 Task: Search one way flight ticket for 1 adult, 1 child, 1 infant in seat in premium economy from Anchorage: Ted Stevens Anchorage International Airport to Greensboro: Piedmont Triad International Airport on 5-1-2023. Choice of flights is Singapure airlines. Number of bags: 6 checked bags. Price is upto 76000. Outbound departure time preference is 23:00. Return departure time preference is 19:00.
Action: Mouse moved to (183, 173)
Screenshot: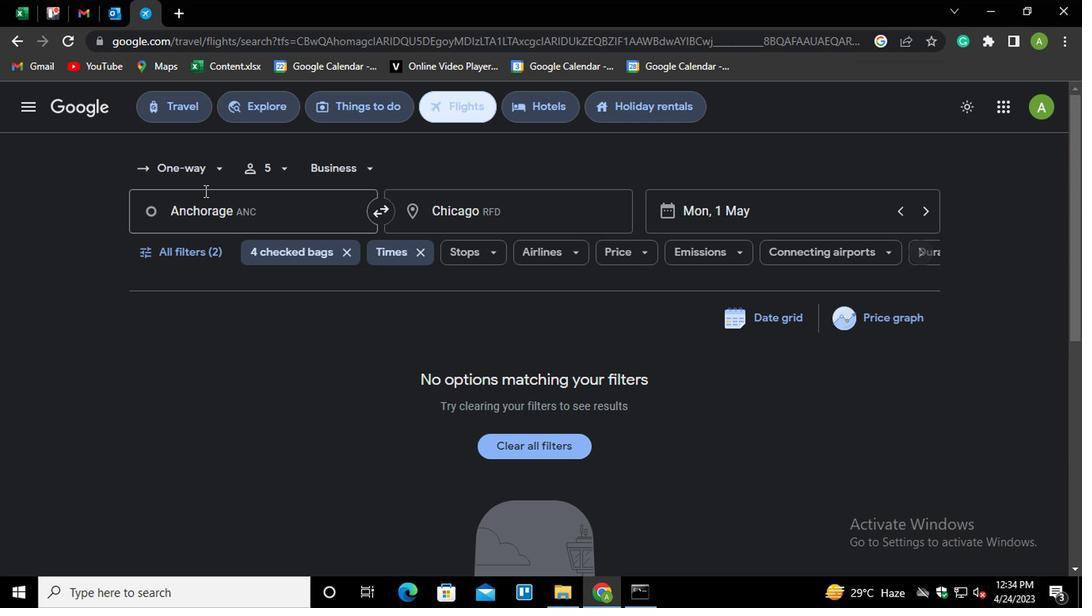 
Action: Mouse pressed left at (183, 173)
Screenshot: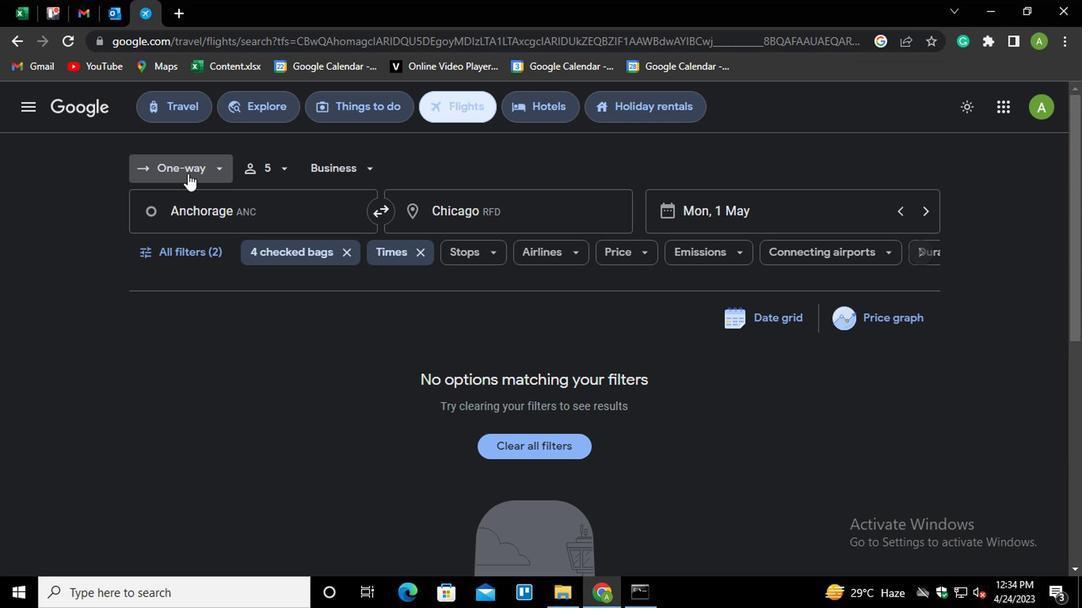 
Action: Mouse moved to (185, 242)
Screenshot: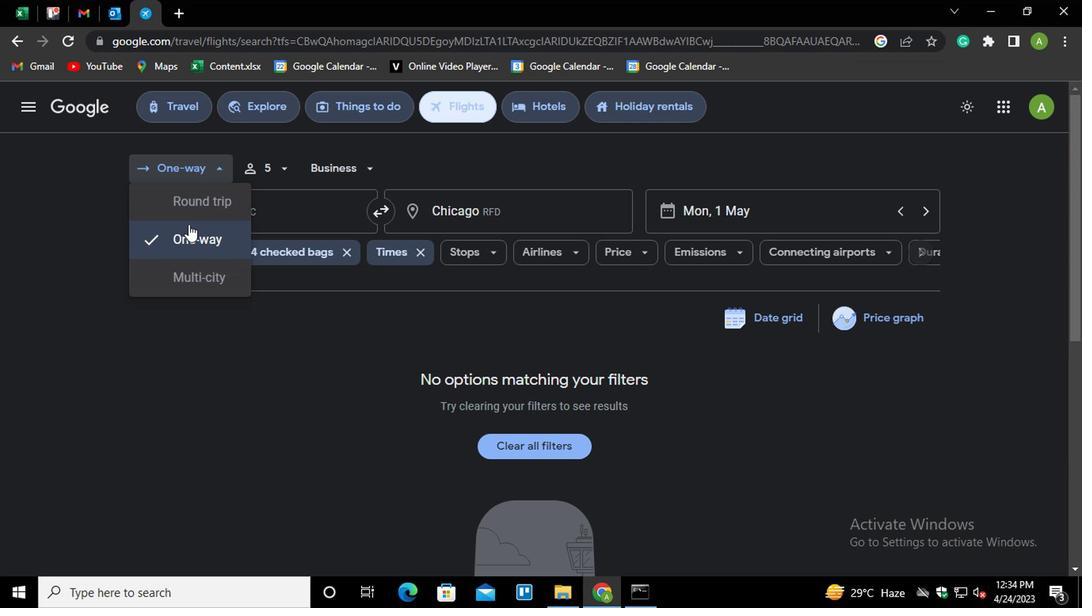 
Action: Mouse pressed left at (185, 242)
Screenshot: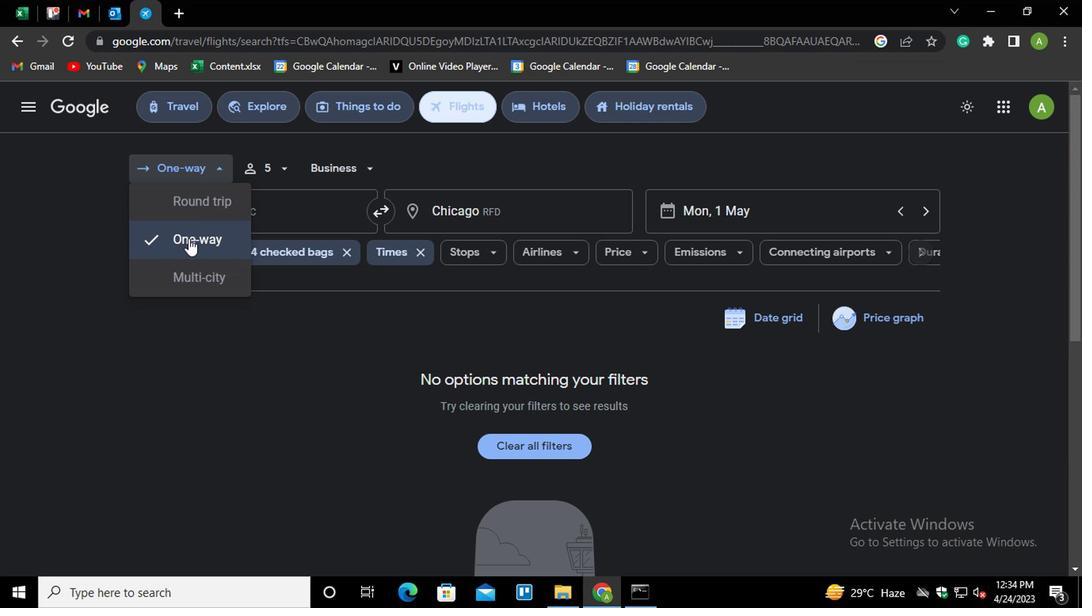 
Action: Mouse moved to (254, 175)
Screenshot: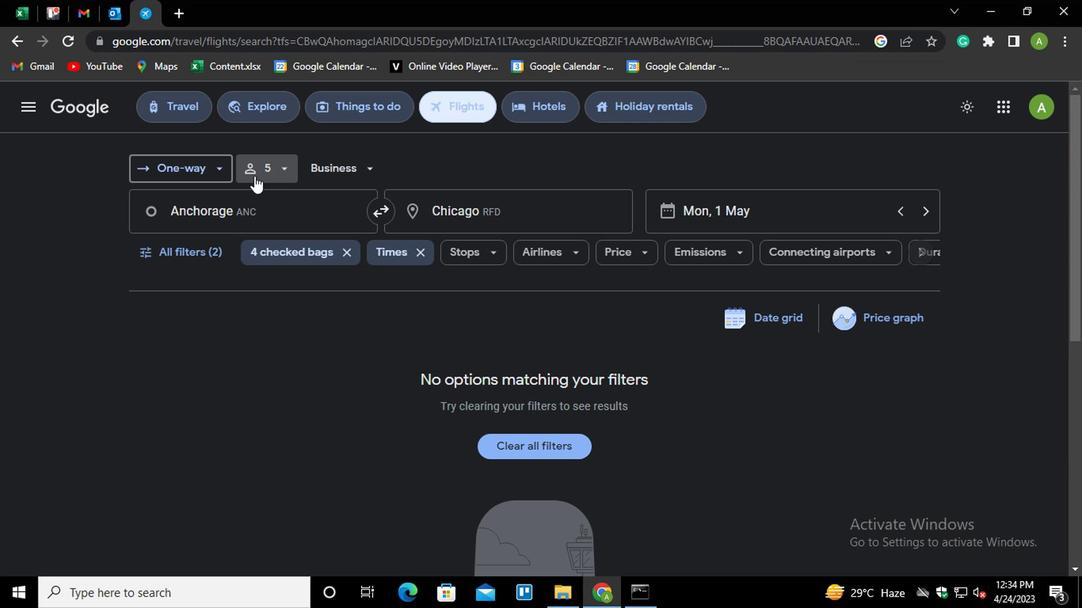 
Action: Mouse pressed left at (254, 175)
Screenshot: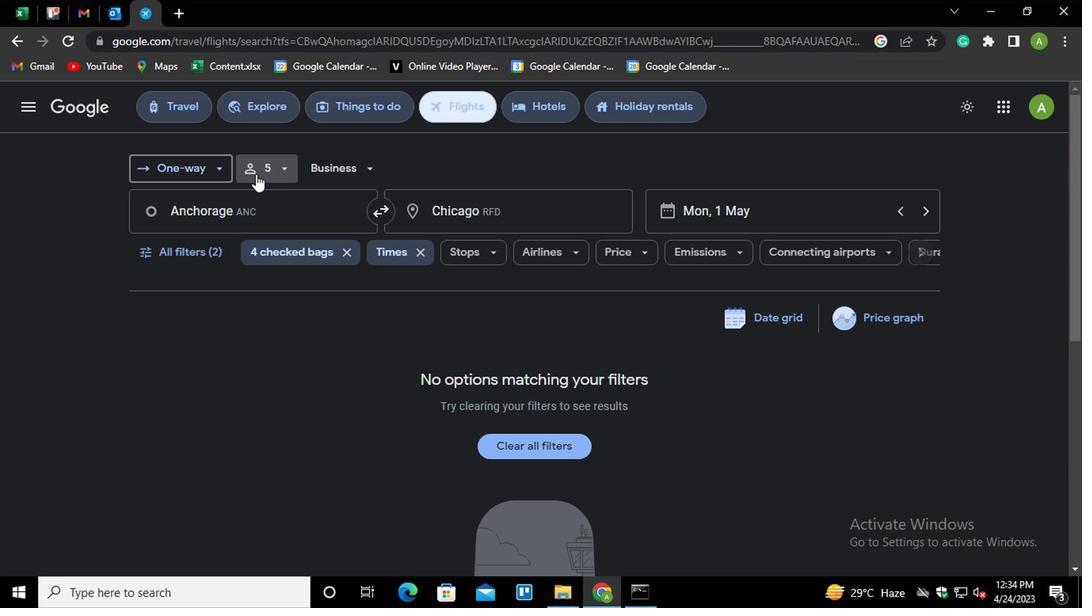 
Action: Mouse moved to (338, 210)
Screenshot: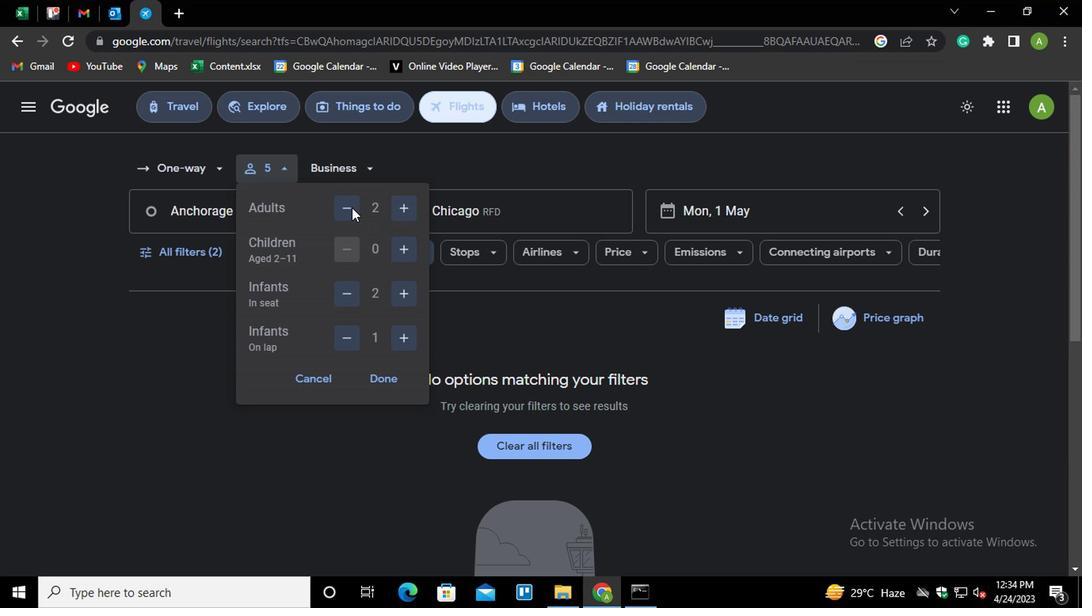 
Action: Mouse pressed left at (338, 210)
Screenshot: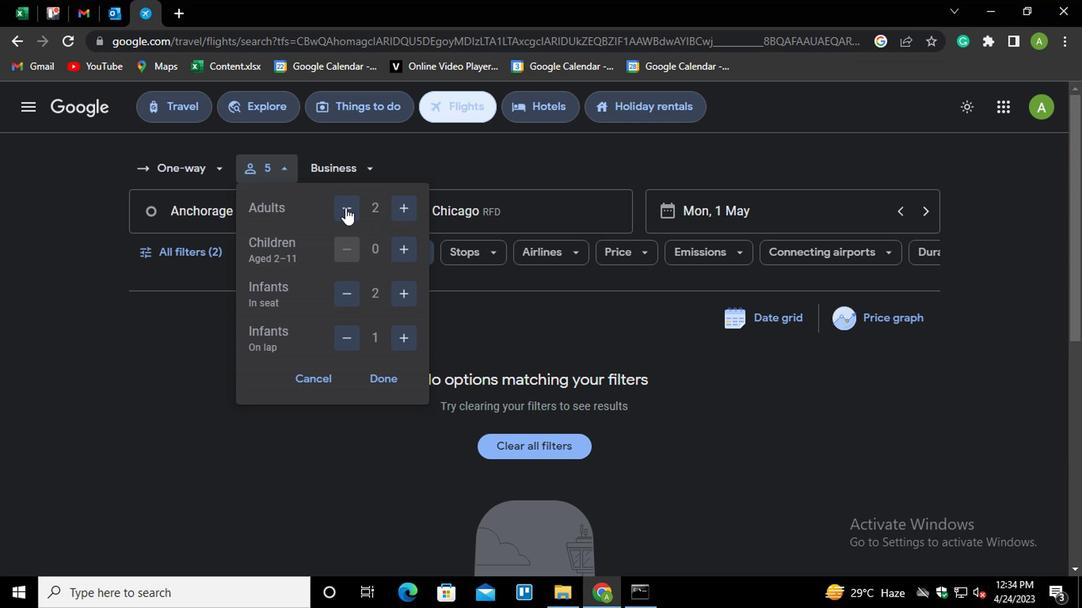 
Action: Mouse moved to (416, 255)
Screenshot: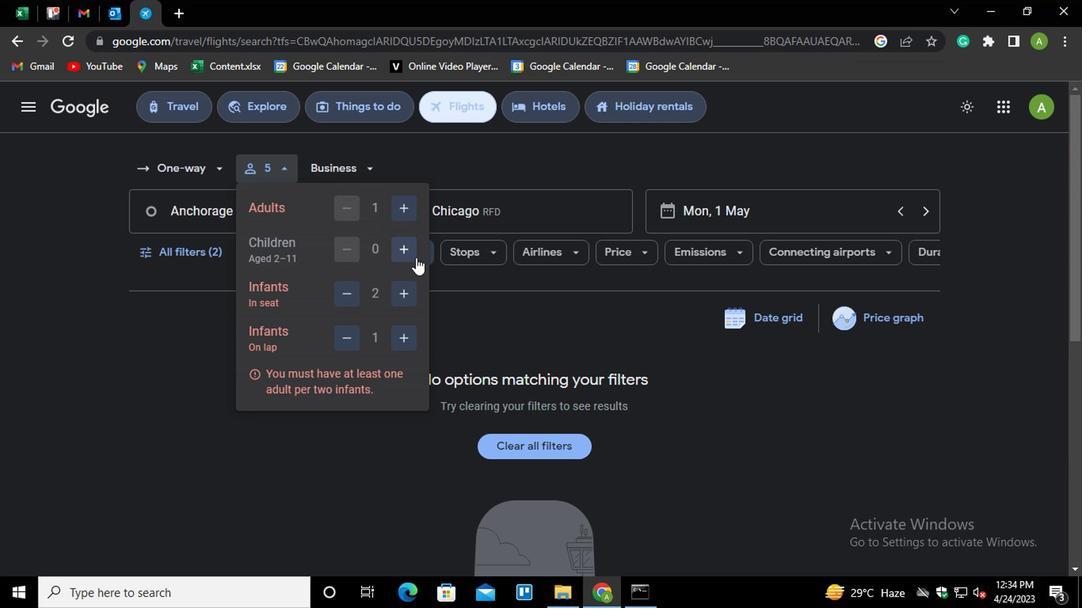 
Action: Mouse pressed left at (416, 255)
Screenshot: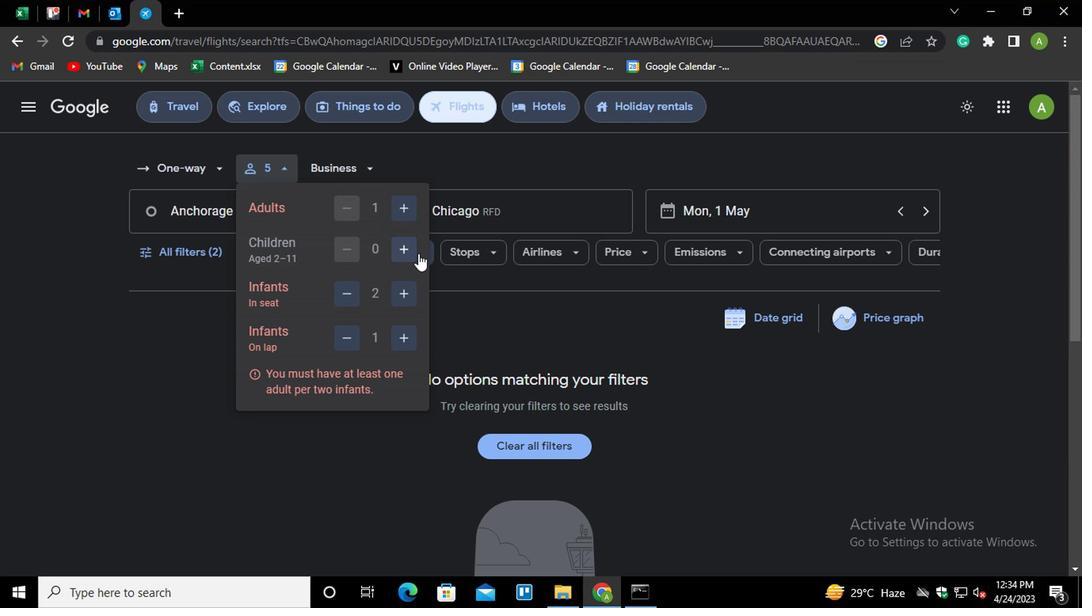 
Action: Mouse moved to (330, 293)
Screenshot: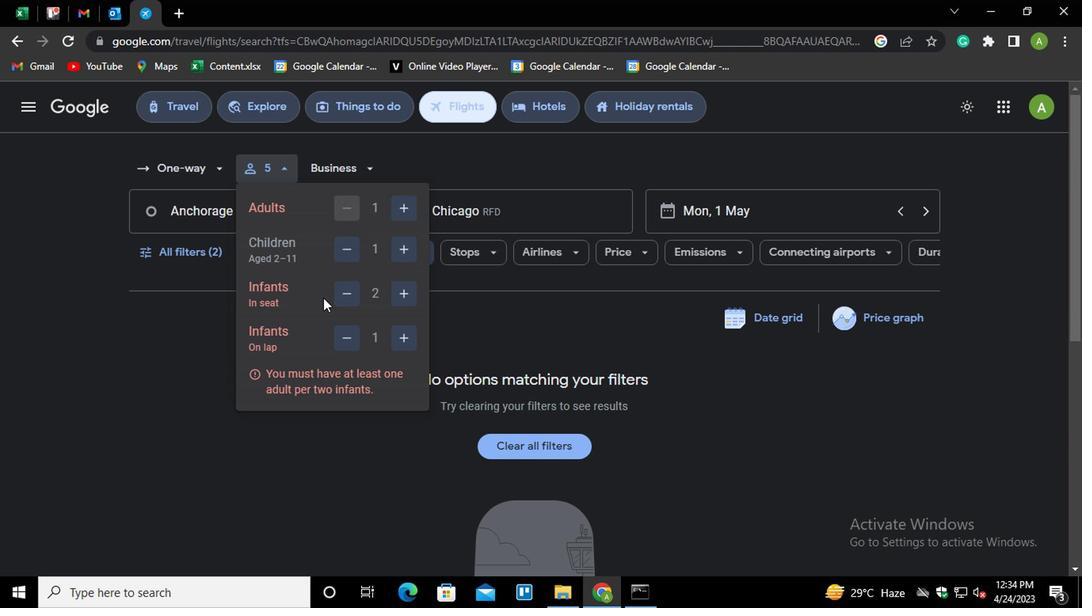
Action: Mouse pressed left at (330, 293)
Screenshot: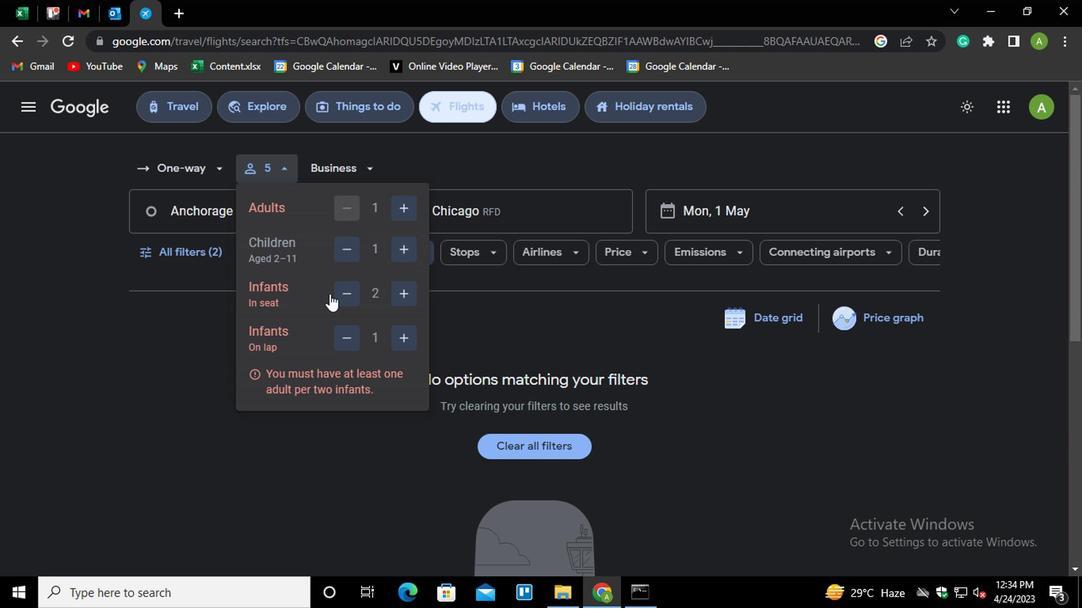 
Action: Mouse moved to (393, 381)
Screenshot: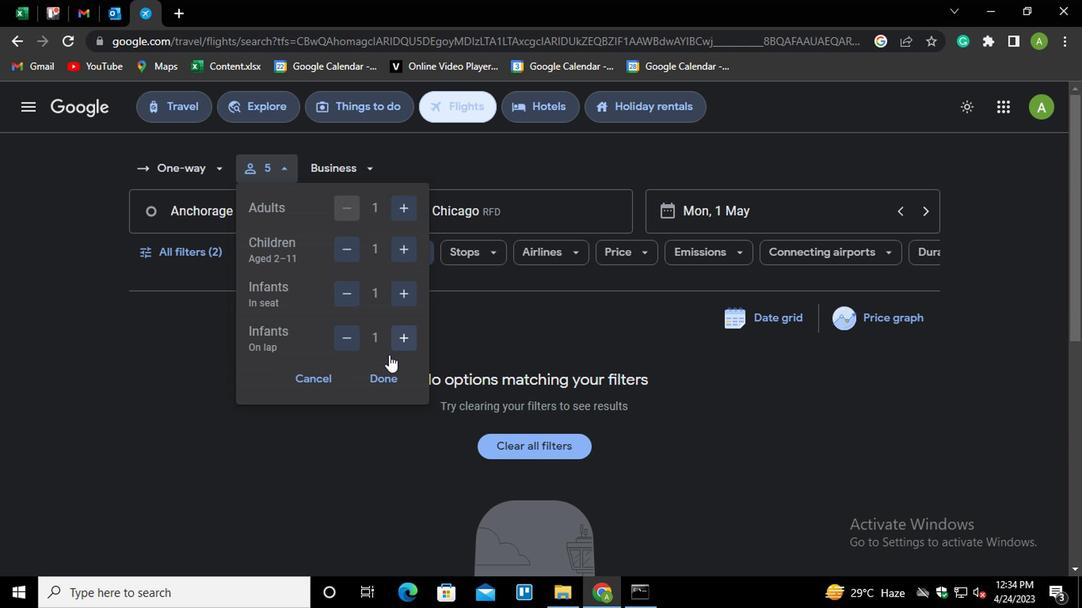 
Action: Mouse pressed left at (393, 381)
Screenshot: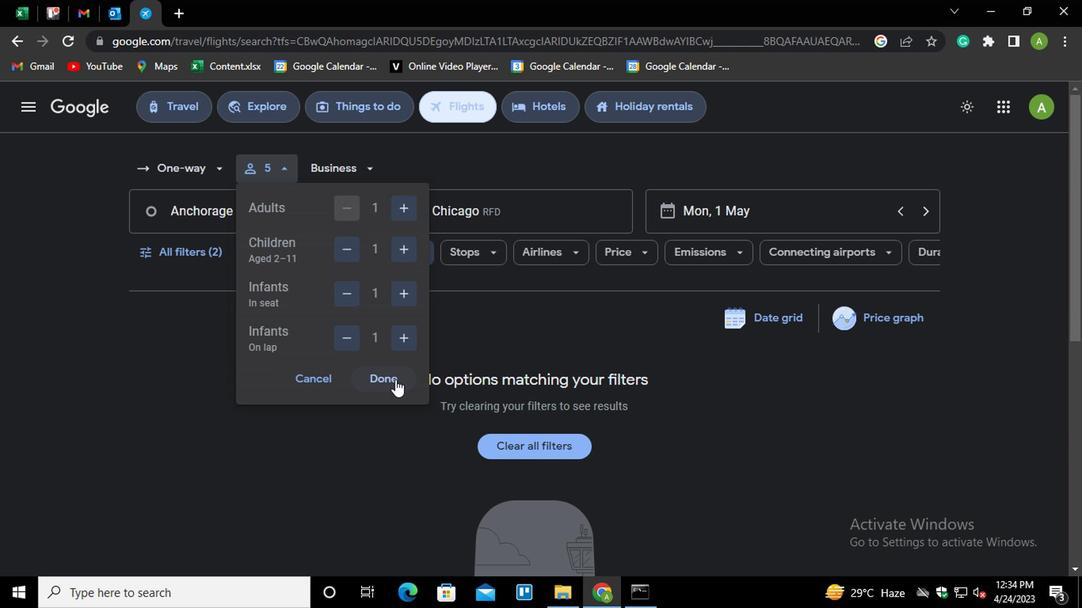 
Action: Mouse moved to (270, 176)
Screenshot: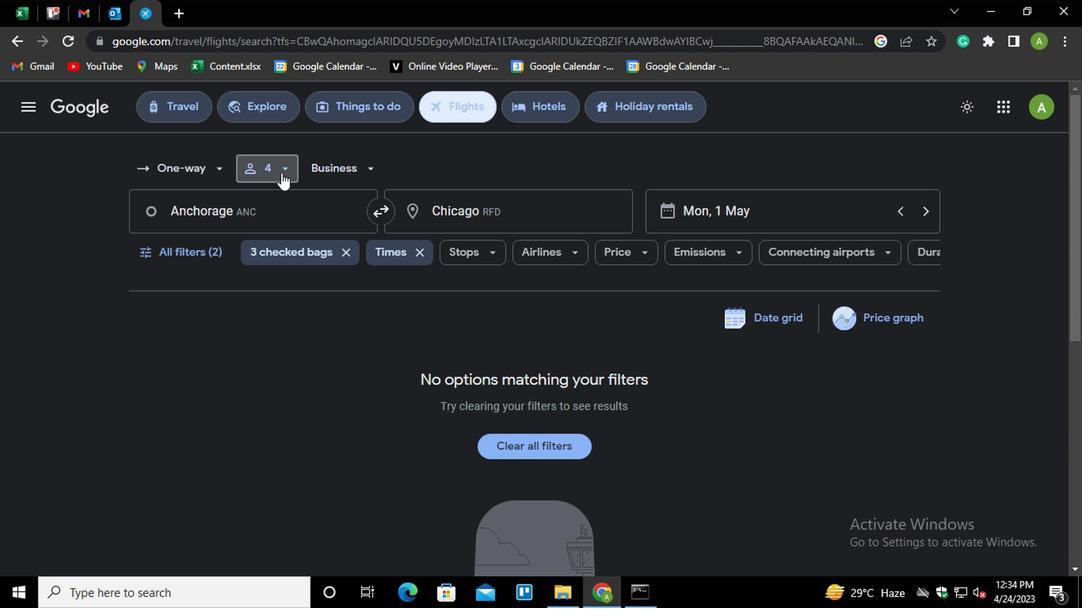 
Action: Mouse pressed left at (270, 176)
Screenshot: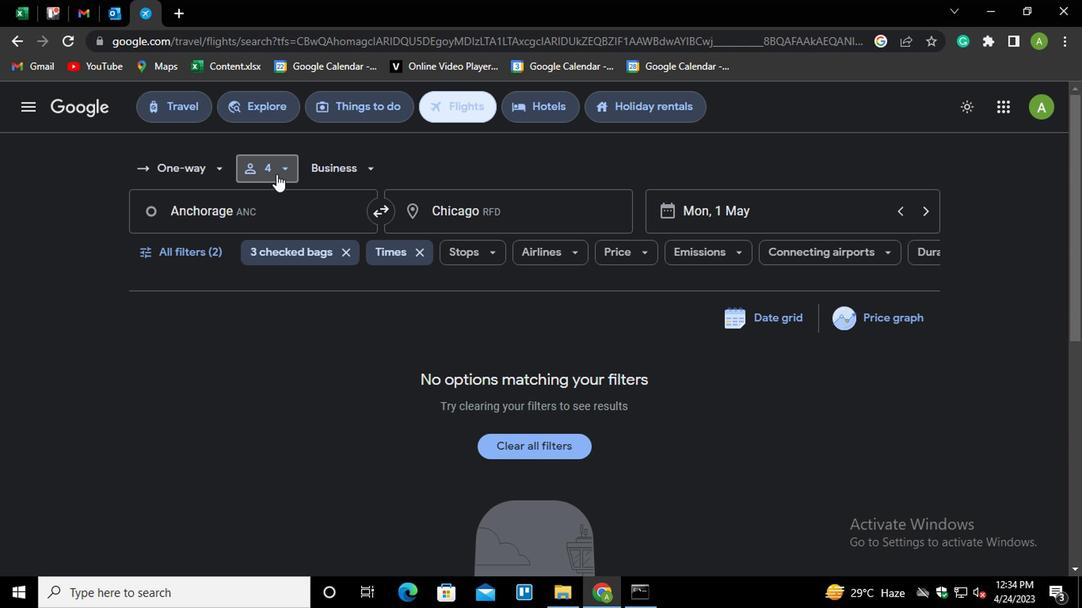 
Action: Mouse moved to (357, 346)
Screenshot: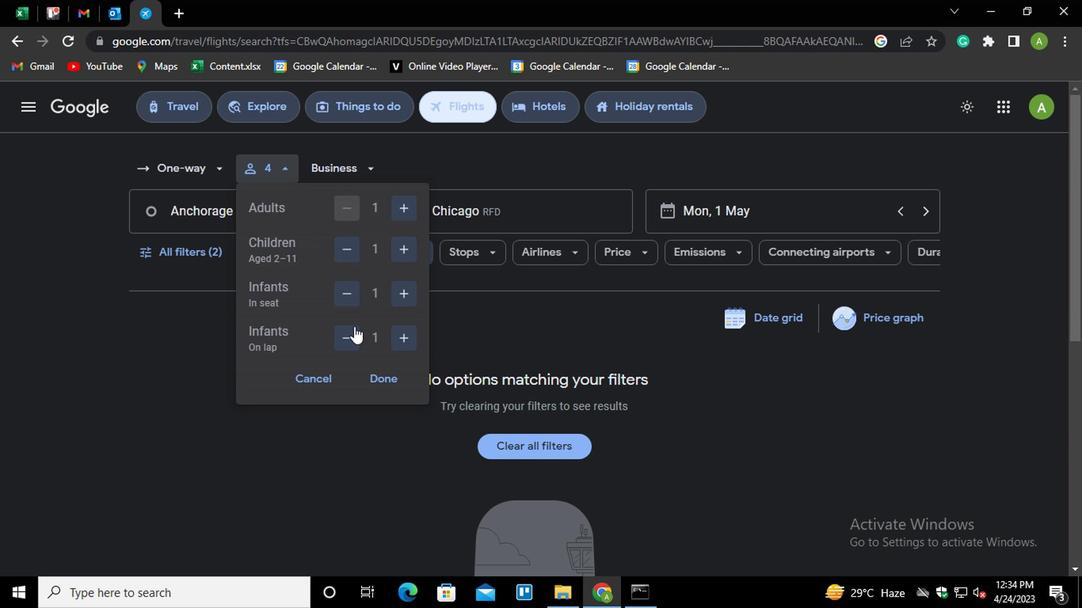 
Action: Mouse pressed left at (357, 346)
Screenshot: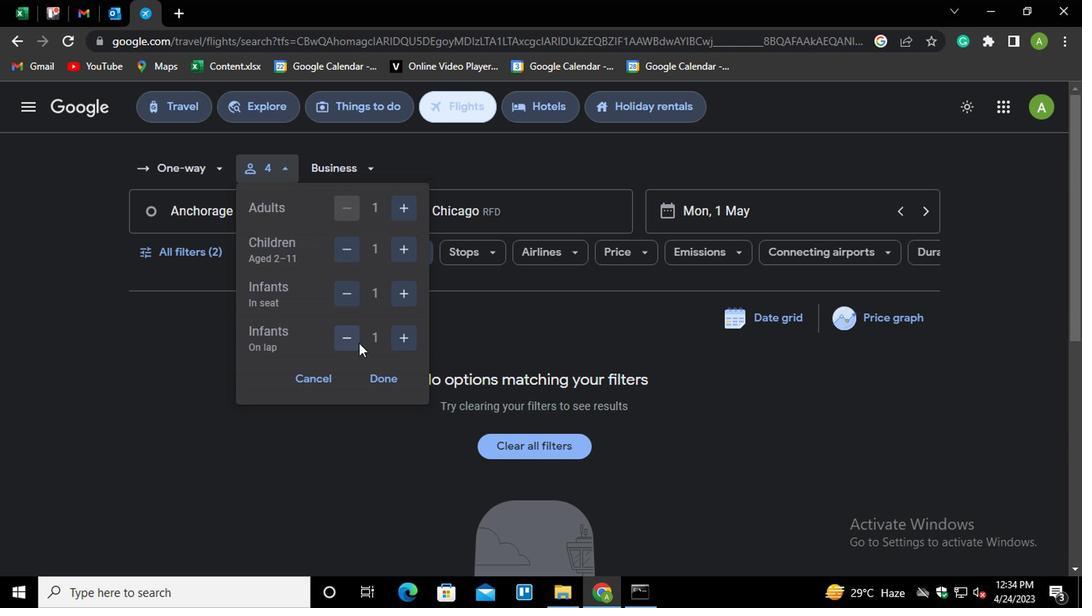 
Action: Mouse moved to (351, 340)
Screenshot: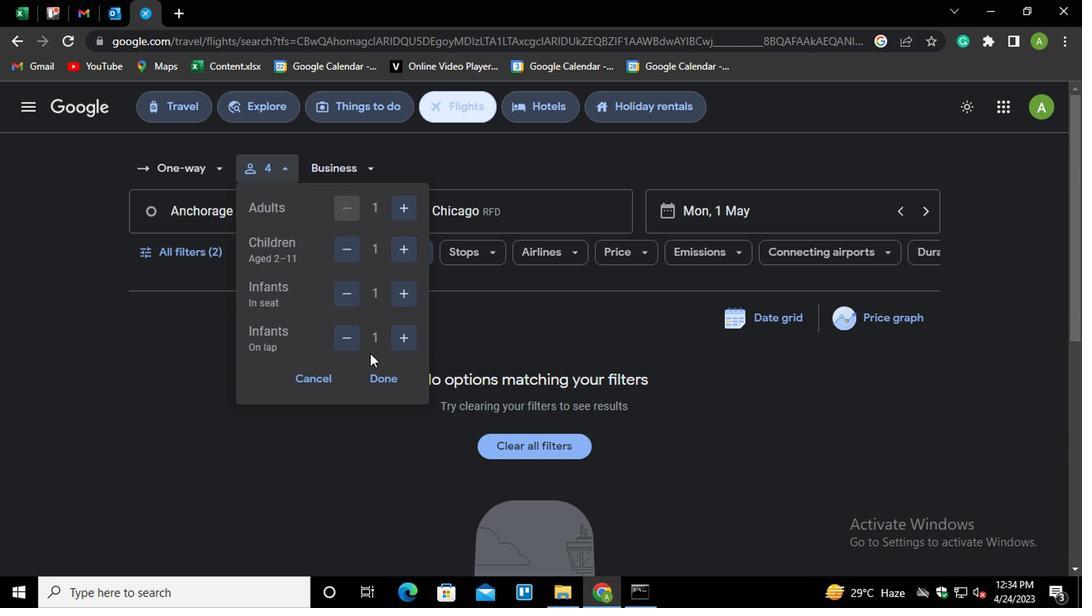 
Action: Mouse pressed left at (351, 340)
Screenshot: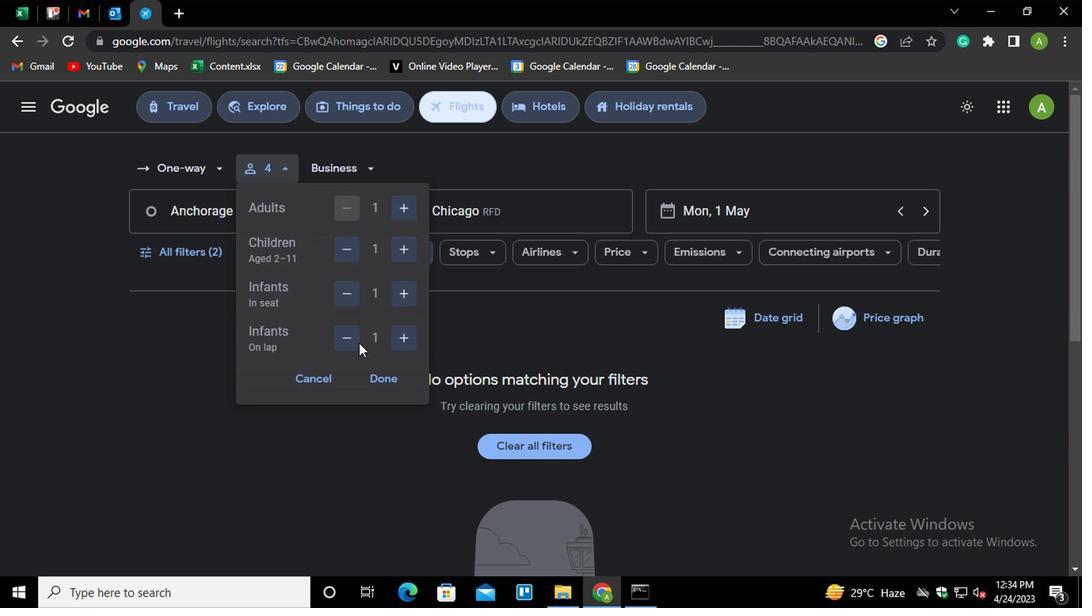 
Action: Mouse moved to (382, 389)
Screenshot: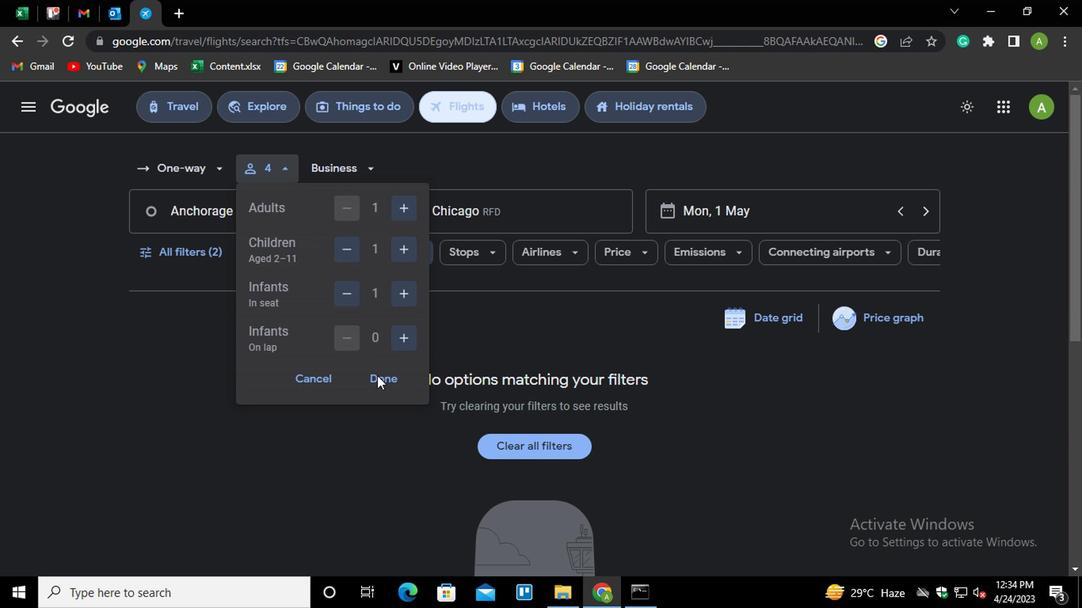 
Action: Mouse pressed left at (382, 389)
Screenshot: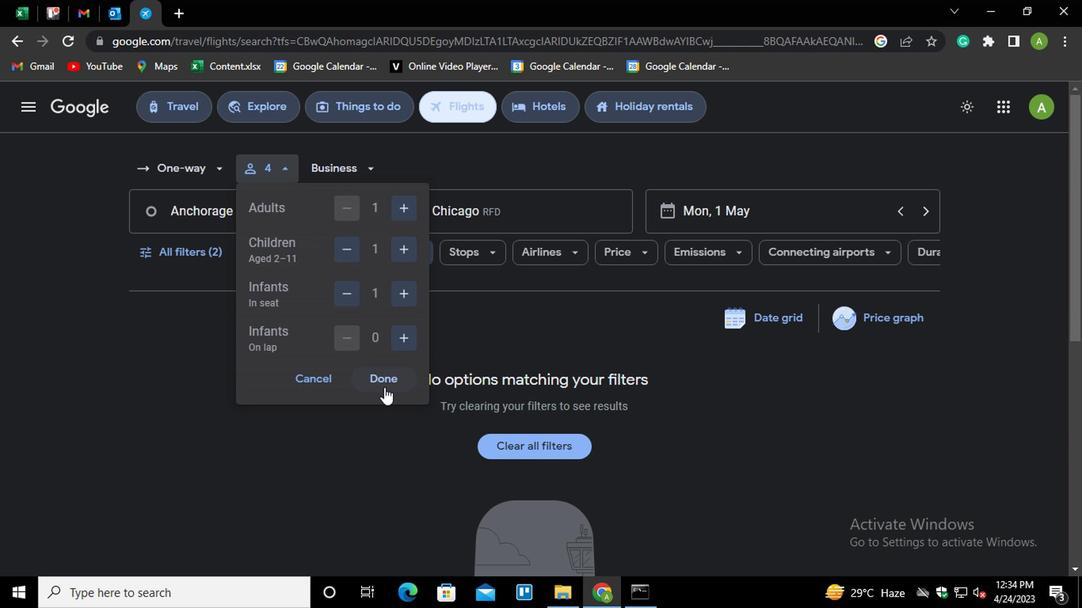 
Action: Mouse moved to (316, 169)
Screenshot: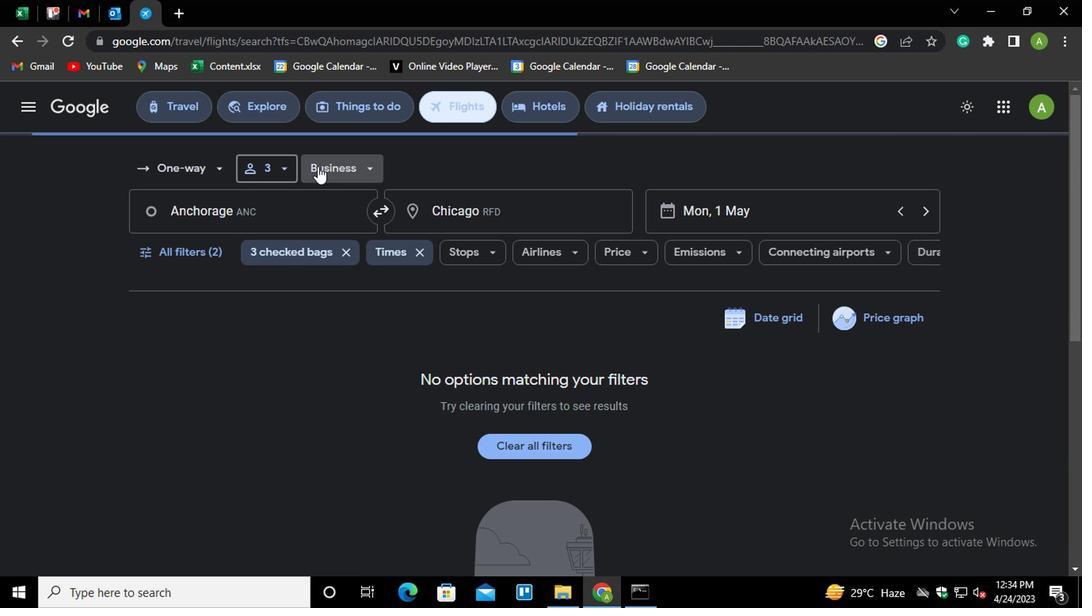 
Action: Mouse pressed left at (316, 169)
Screenshot: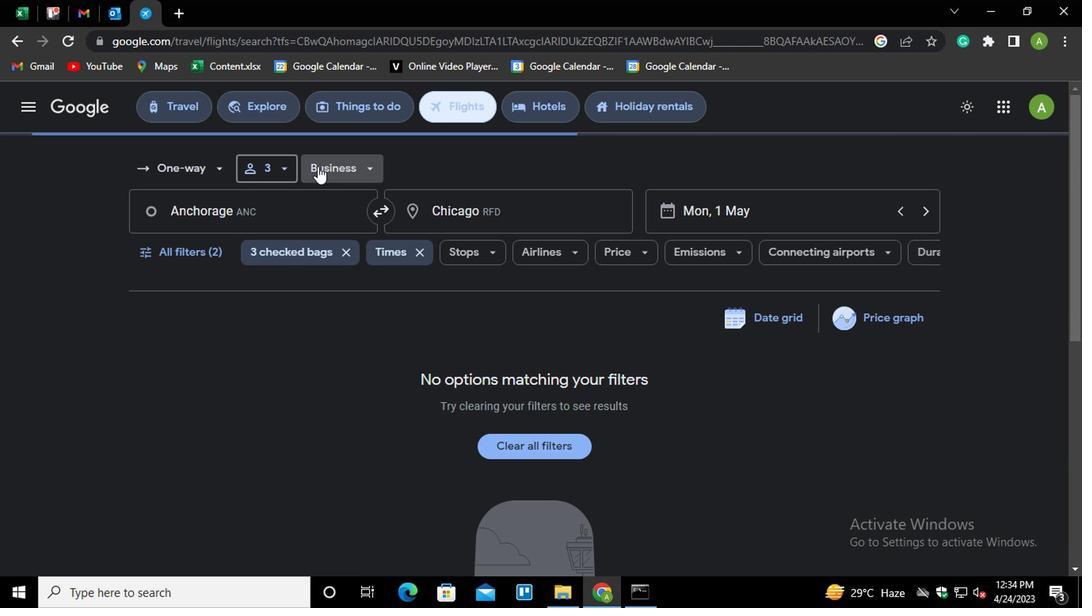 
Action: Mouse moved to (382, 201)
Screenshot: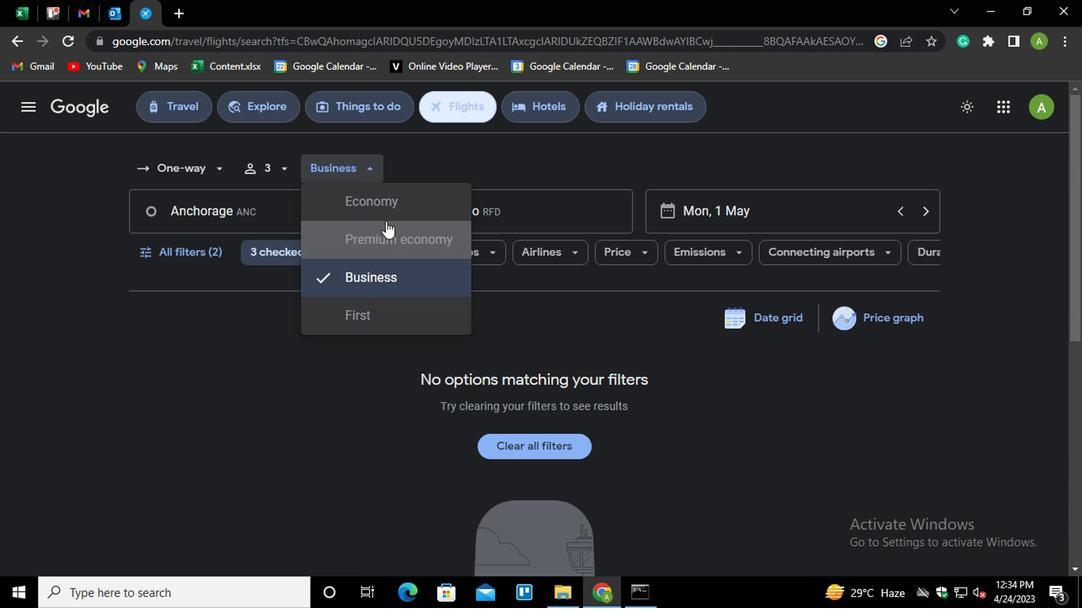 
Action: Mouse pressed left at (382, 201)
Screenshot: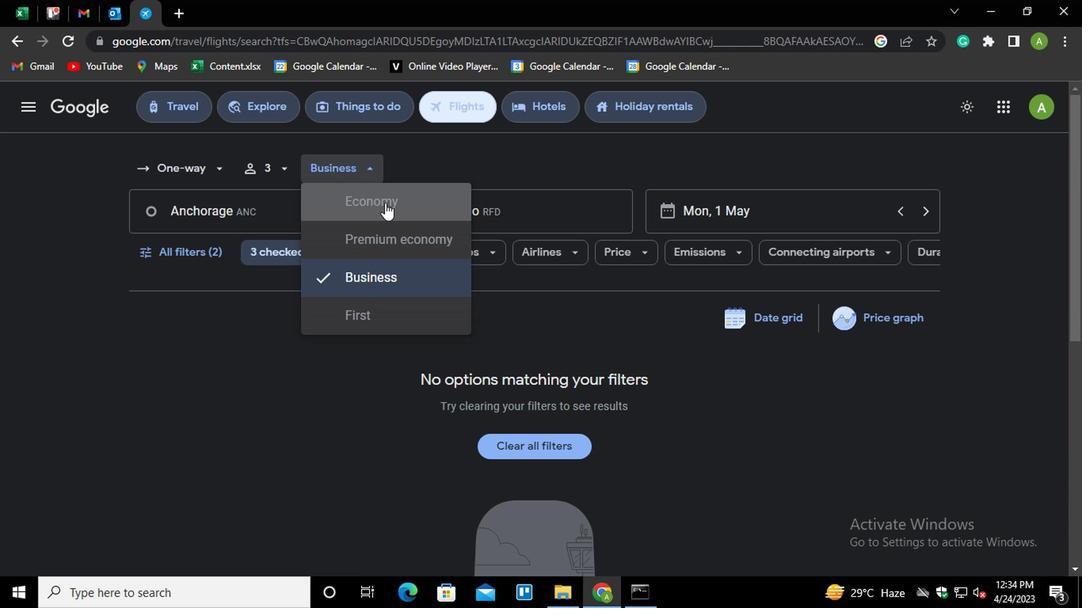 
Action: Mouse moved to (354, 167)
Screenshot: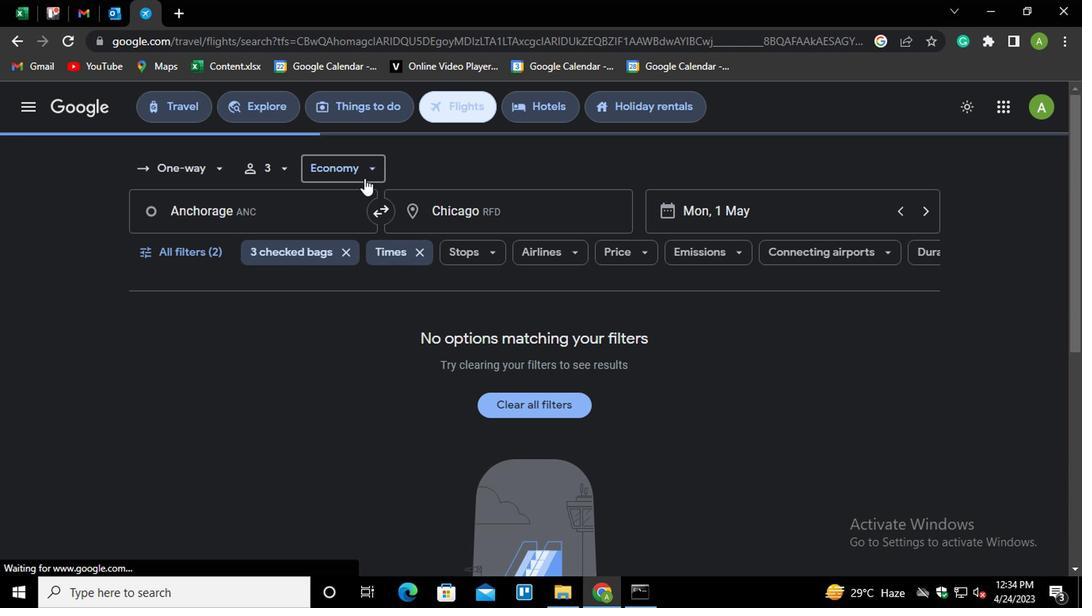 
Action: Mouse pressed left at (354, 167)
Screenshot: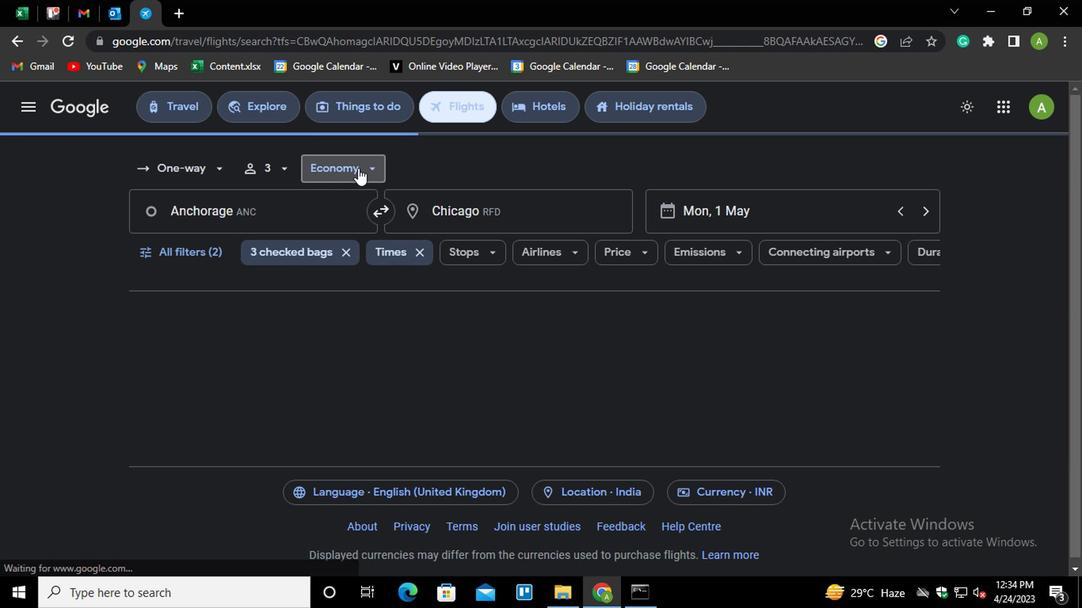 
Action: Mouse moved to (365, 245)
Screenshot: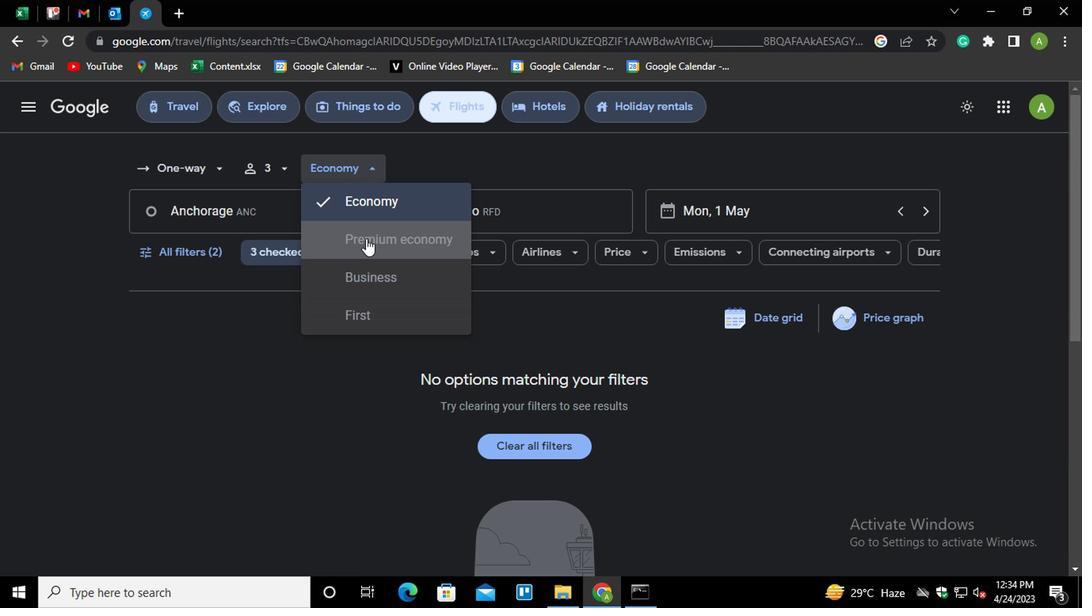 
Action: Mouse pressed left at (365, 245)
Screenshot: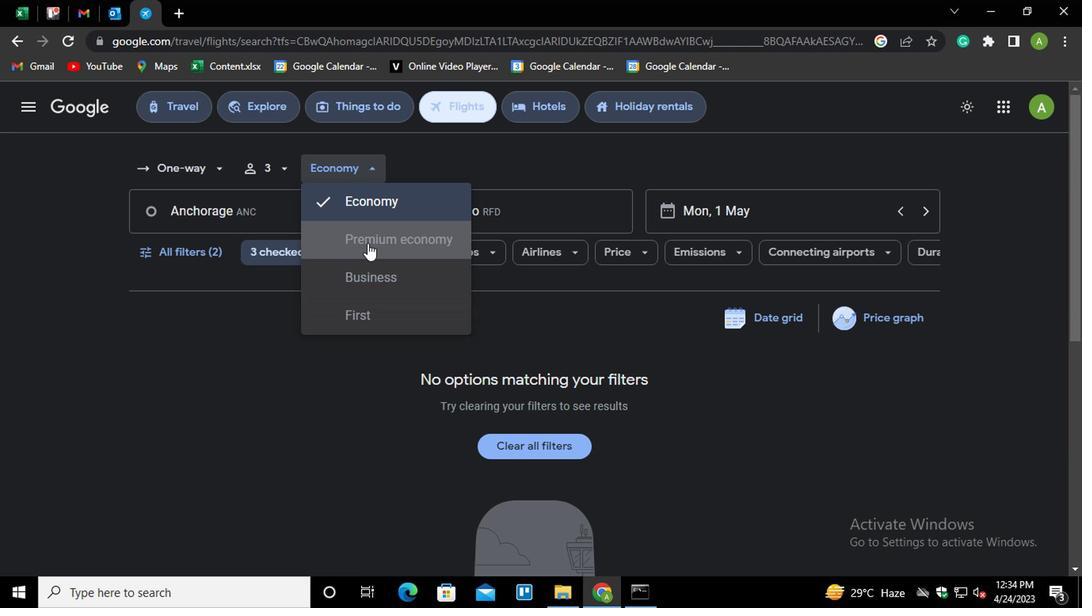 
Action: Mouse moved to (525, 216)
Screenshot: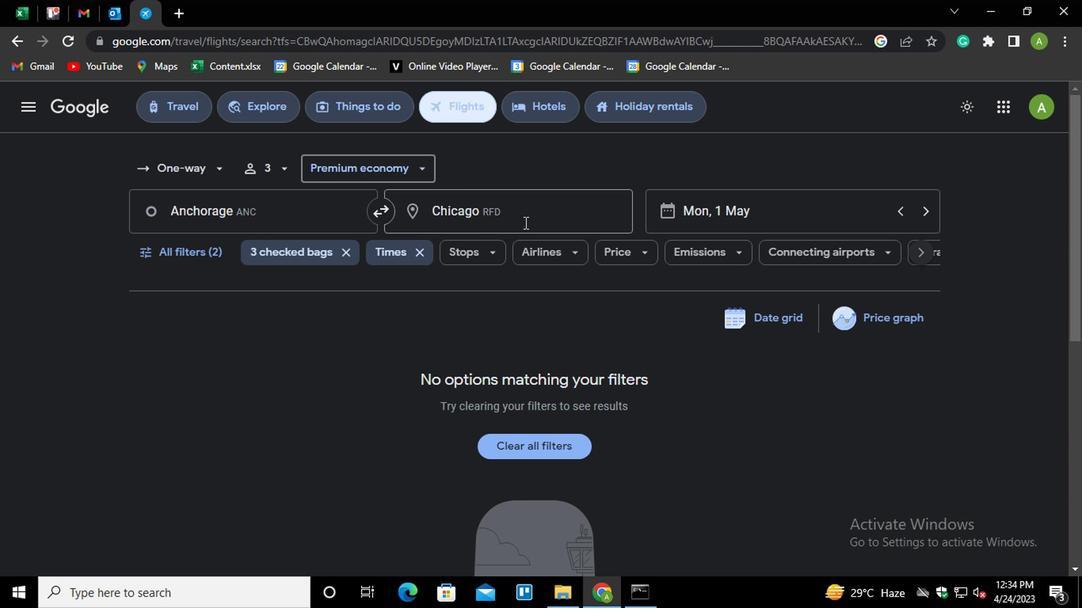 
Action: Mouse pressed left at (525, 216)
Screenshot: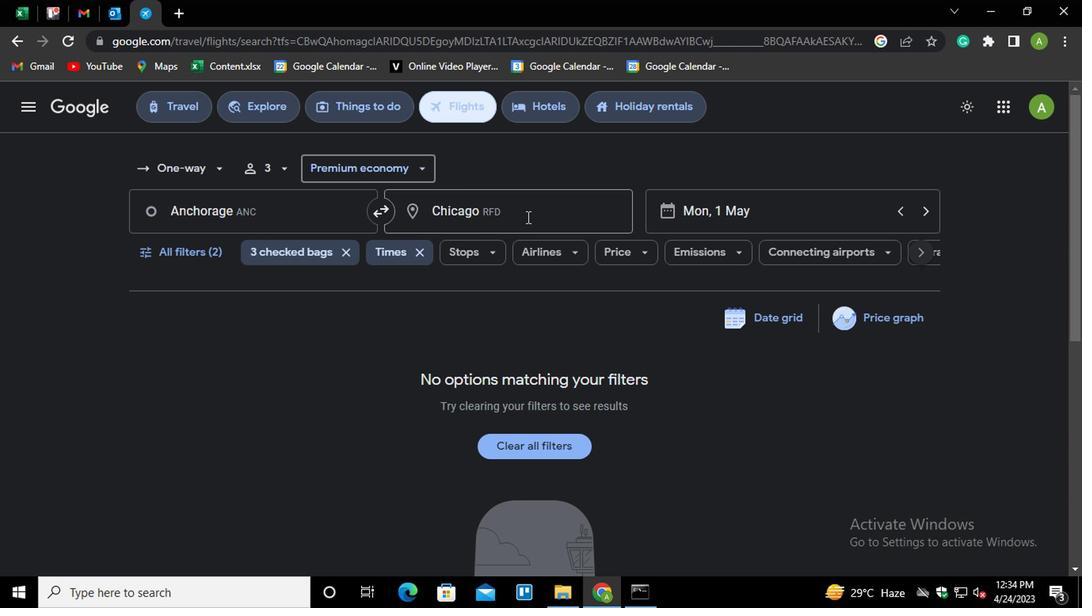 
Action: Mouse moved to (532, 212)
Screenshot: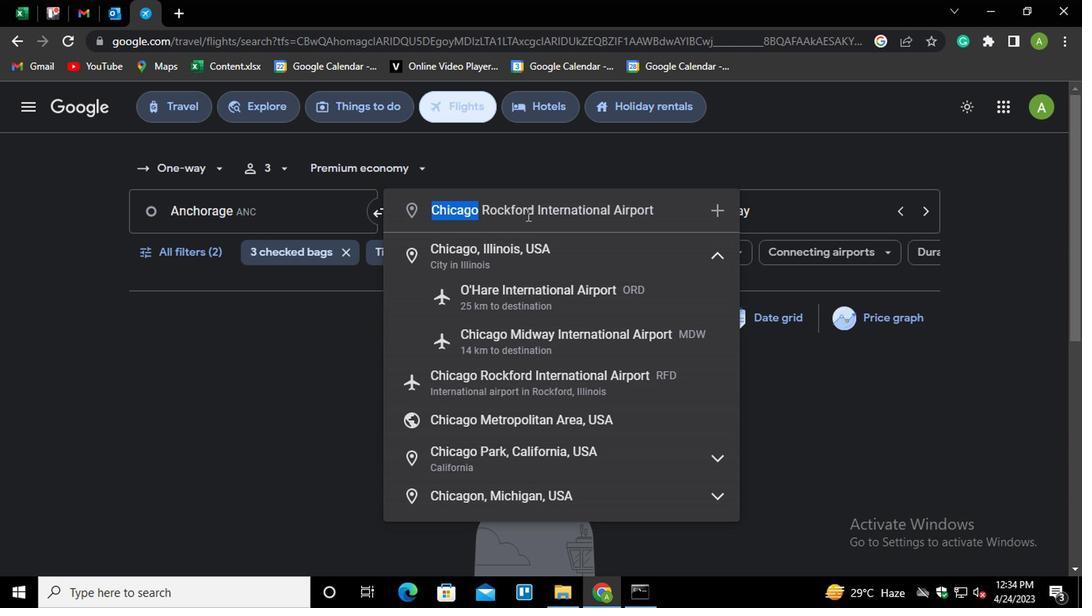 
Action: Key pressed <Key.shift>SR<Key.backspace>TEVENS<Key.space><Key.down><Key.enter><Key.shift><Key.shift><Key.shift>GREENSBORO<Key.down><Key.down><Key.enter>
Screenshot: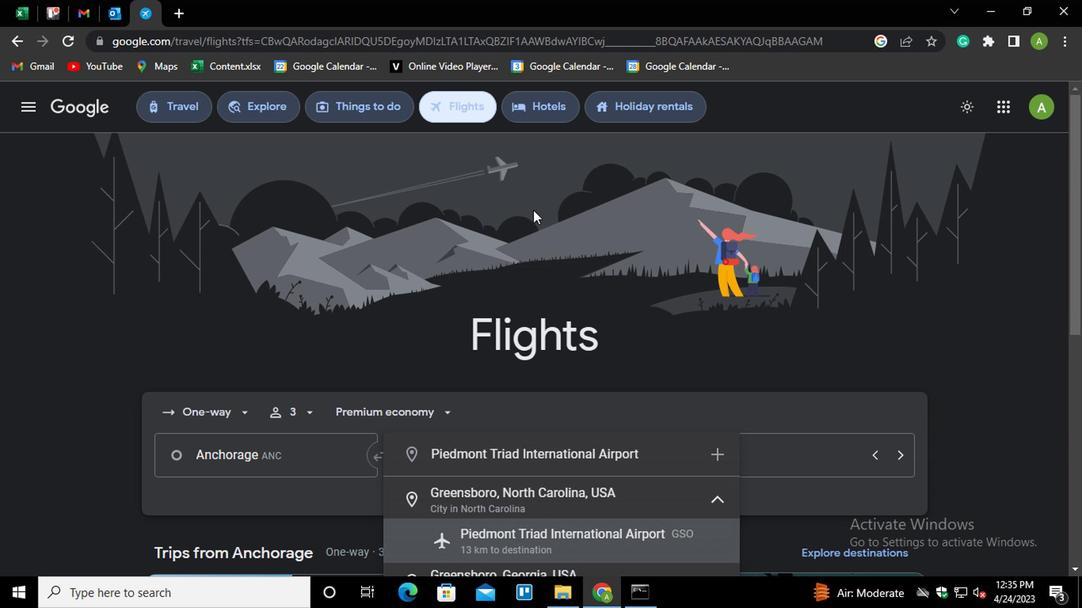 
Action: Mouse moved to (560, 505)
Screenshot: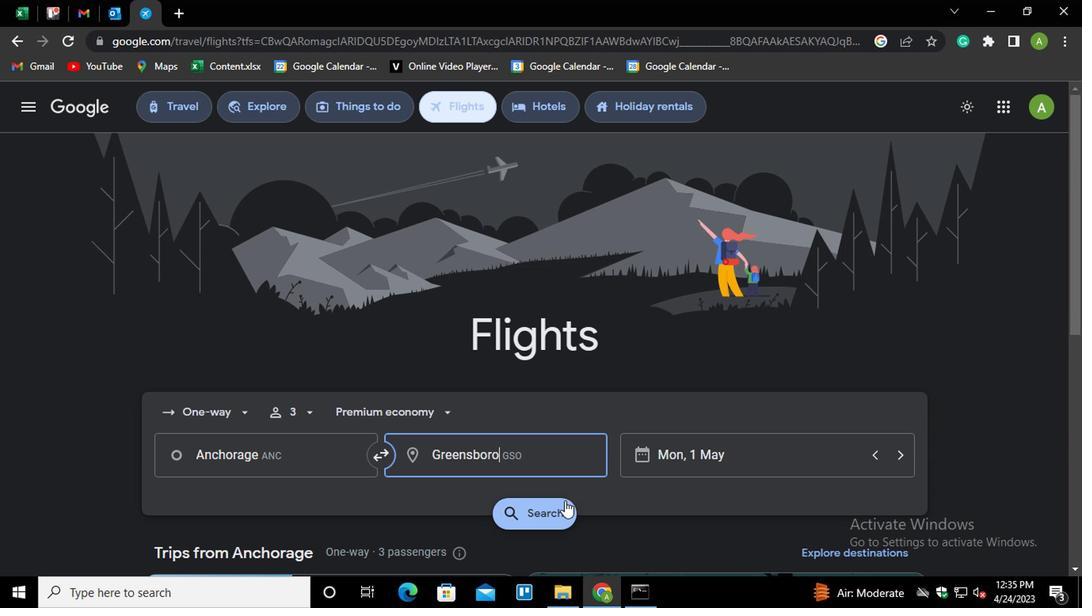 
Action: Mouse pressed left at (560, 505)
Screenshot: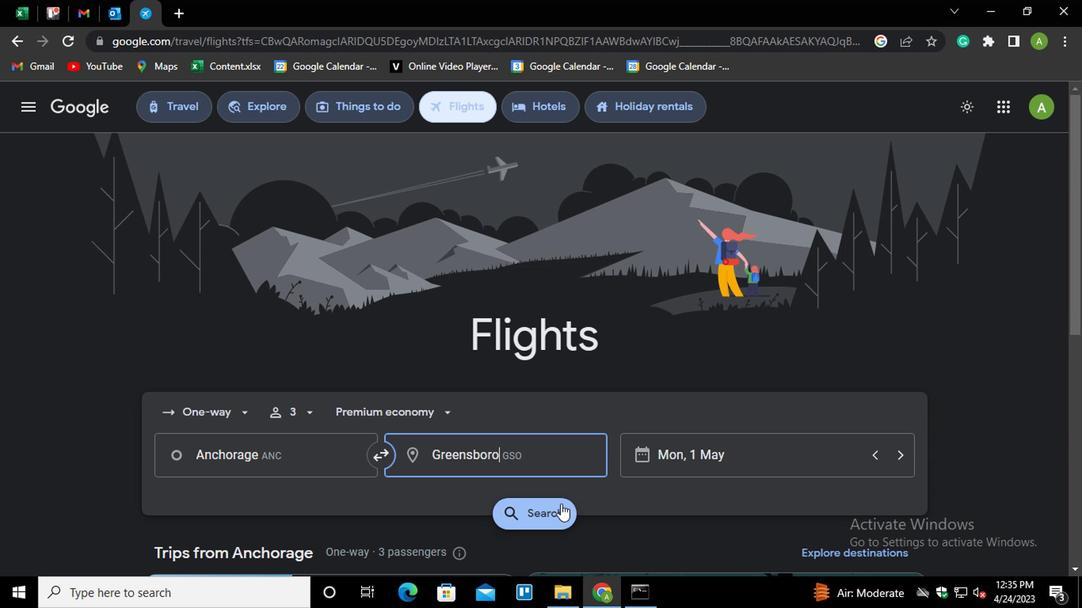 
Action: Mouse moved to (183, 256)
Screenshot: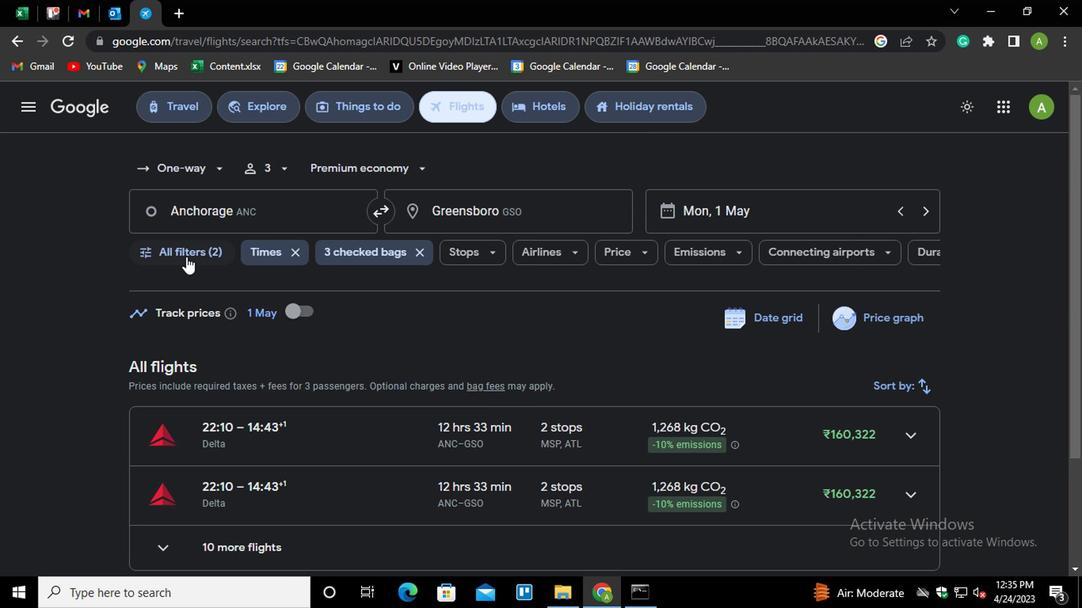 
Action: Mouse pressed left at (183, 256)
Screenshot: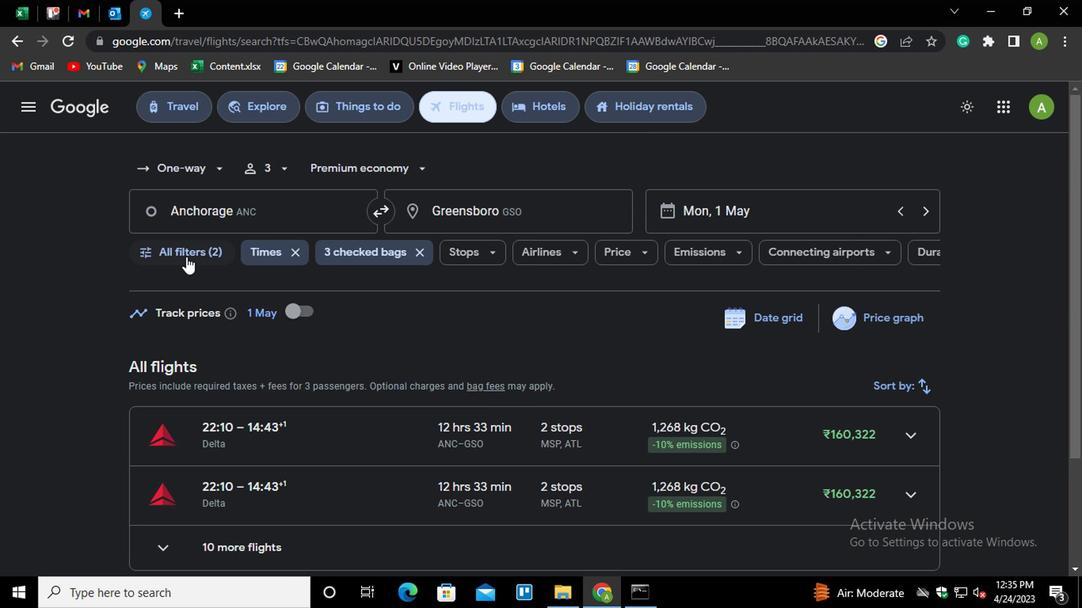
Action: Mouse moved to (280, 460)
Screenshot: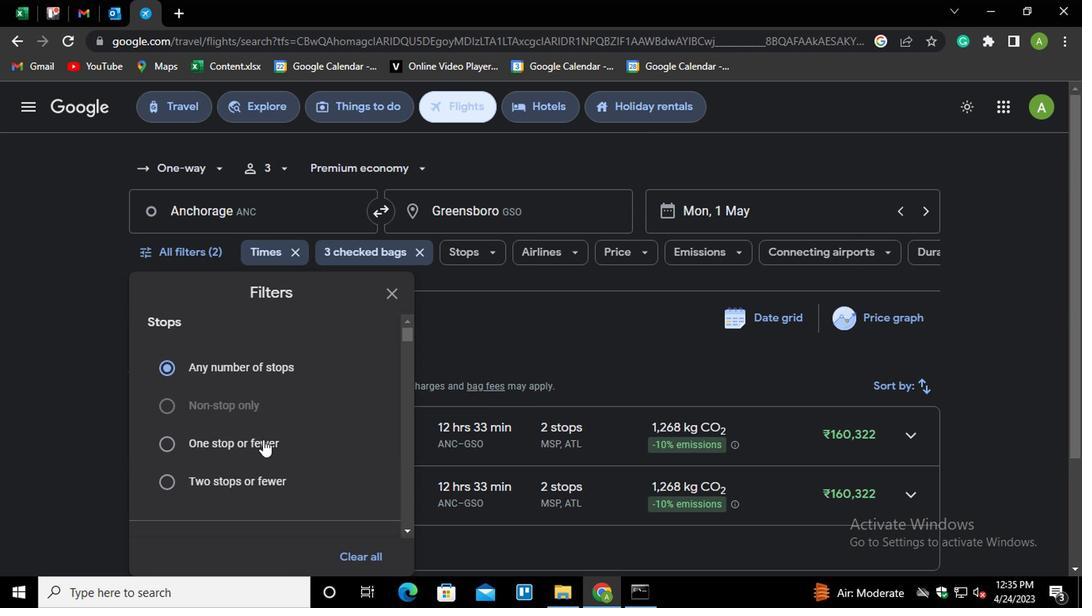
Action: Mouse scrolled (280, 460) with delta (0, 0)
Screenshot: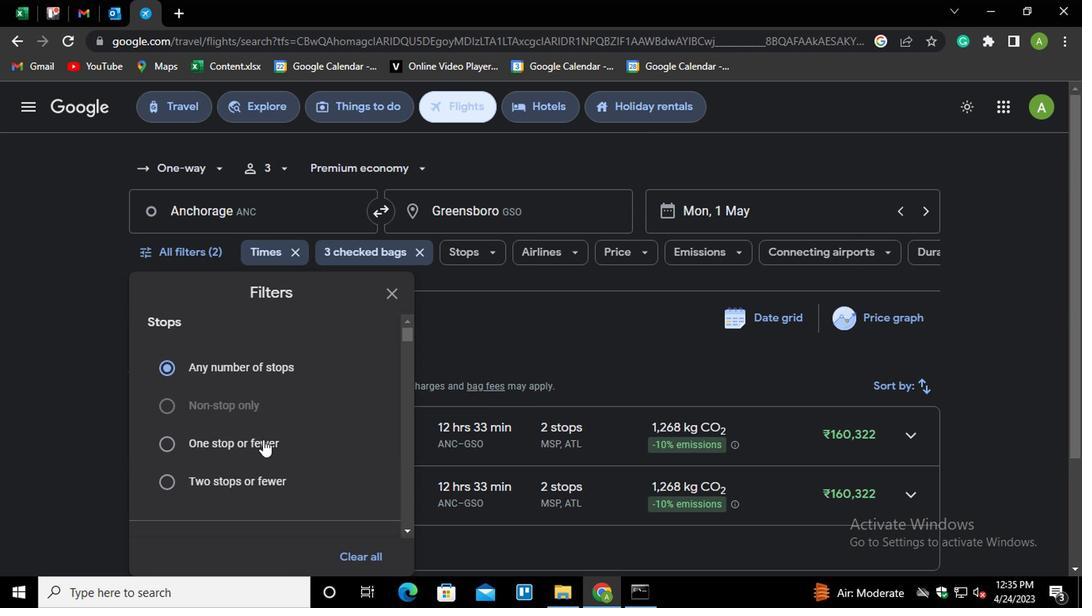 
Action: Mouse scrolled (280, 460) with delta (0, 0)
Screenshot: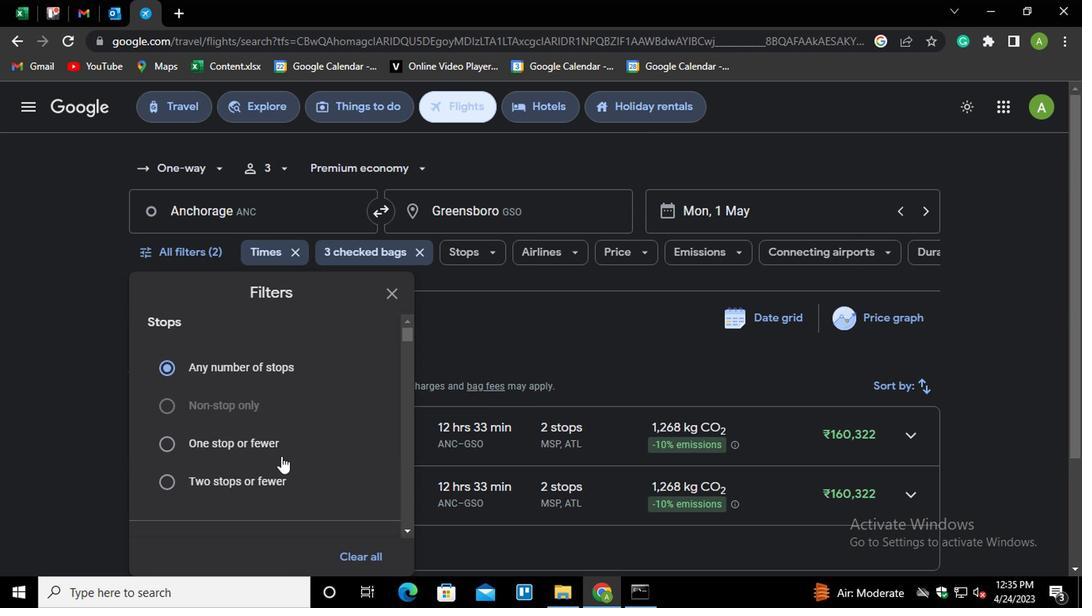 
Action: Mouse scrolled (280, 460) with delta (0, 0)
Screenshot: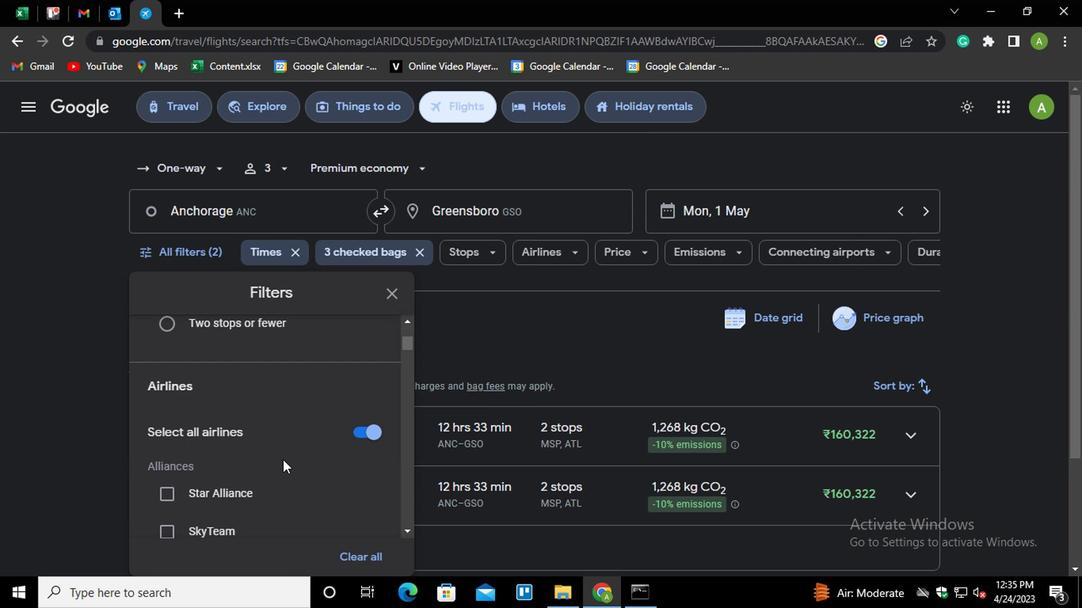
Action: Mouse scrolled (280, 460) with delta (0, 0)
Screenshot: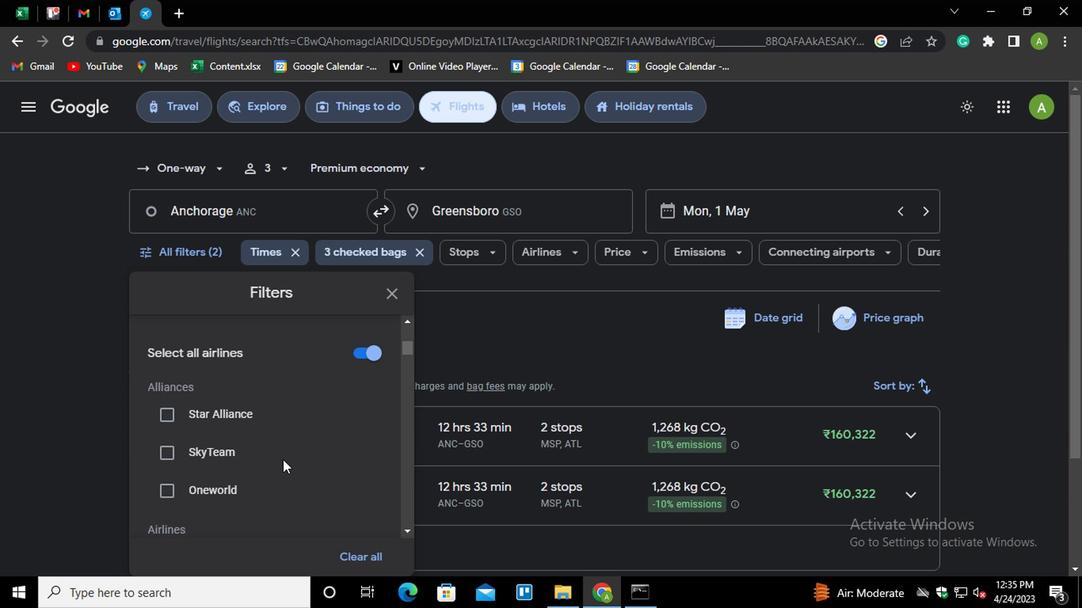 
Action: Mouse scrolled (280, 460) with delta (0, 0)
Screenshot: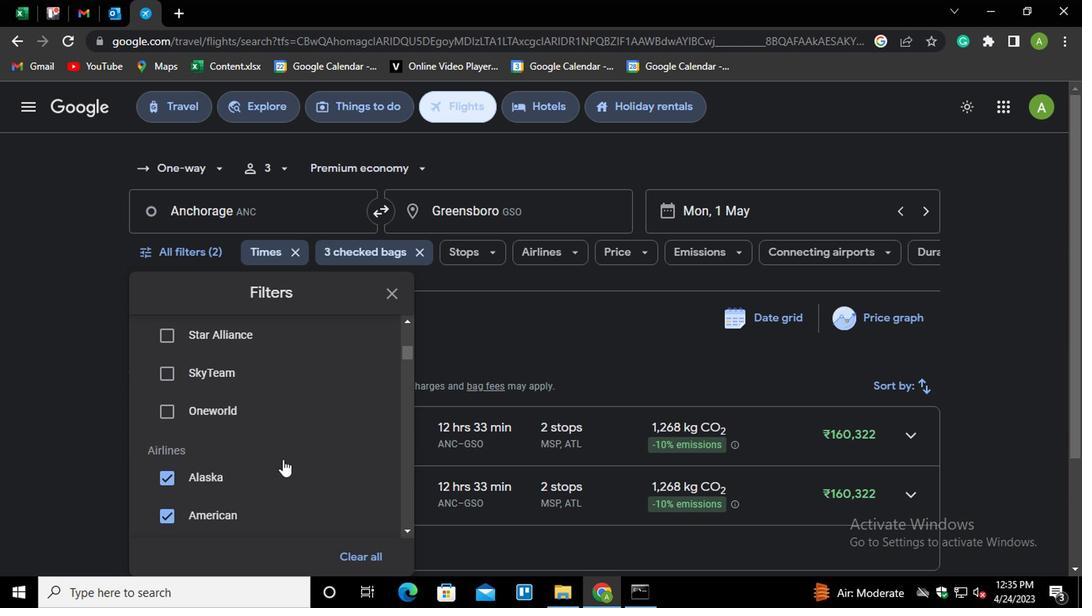 
Action: Mouse scrolled (280, 460) with delta (0, 0)
Screenshot: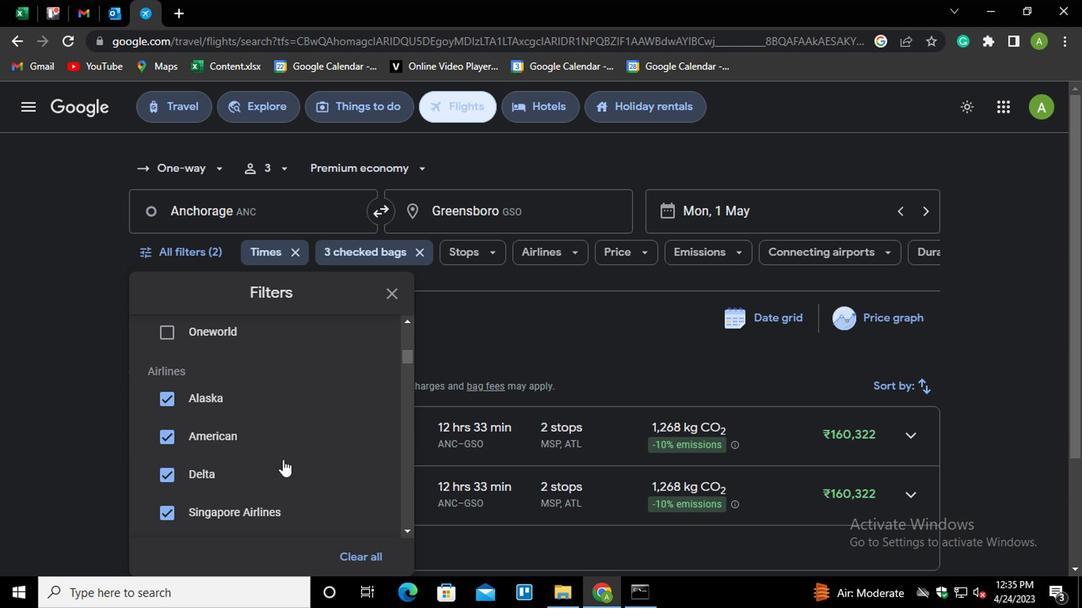 
Action: Mouse moved to (187, 467)
Screenshot: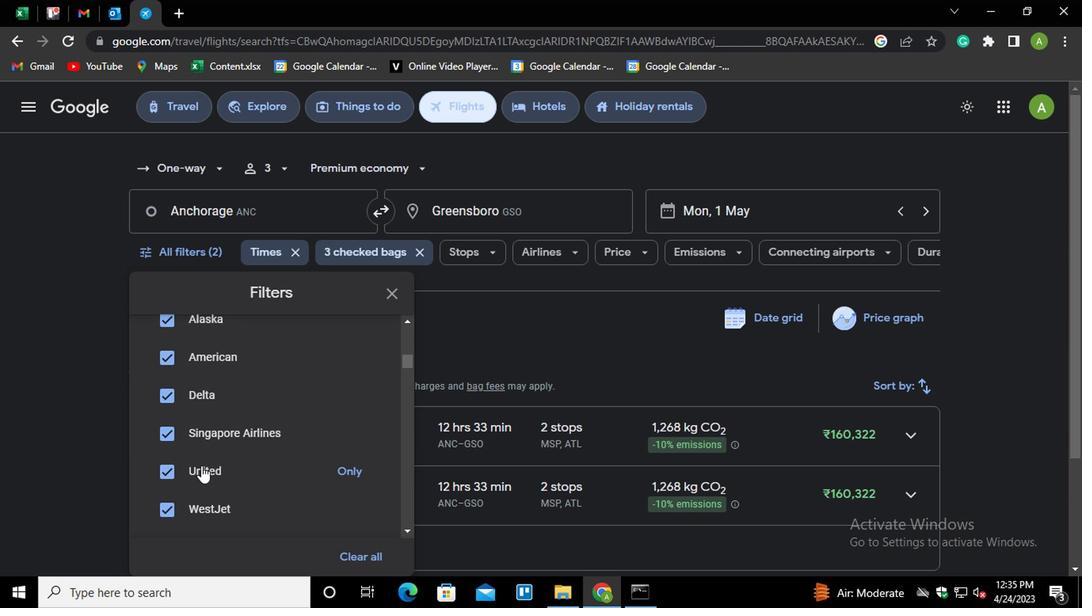 
Action: Mouse pressed left at (187, 467)
Screenshot: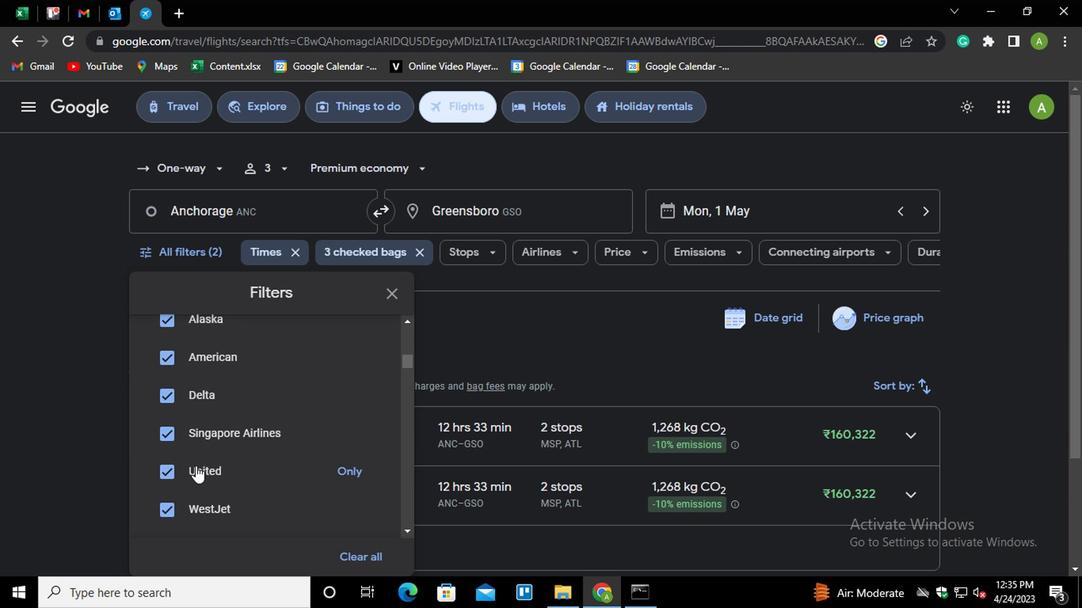 
Action: Mouse moved to (179, 510)
Screenshot: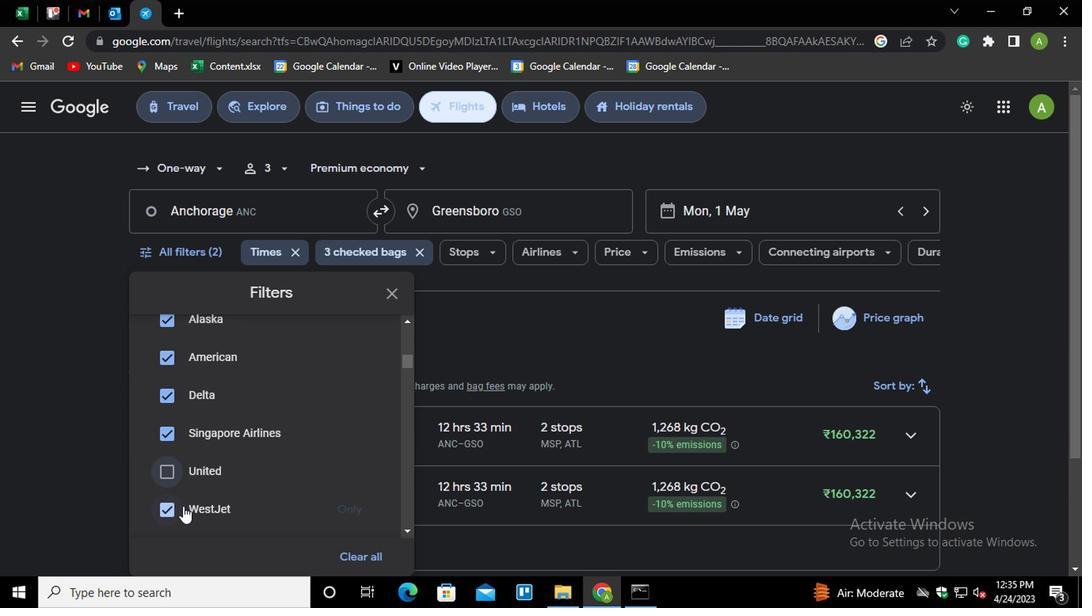 
Action: Mouse pressed left at (179, 510)
Screenshot: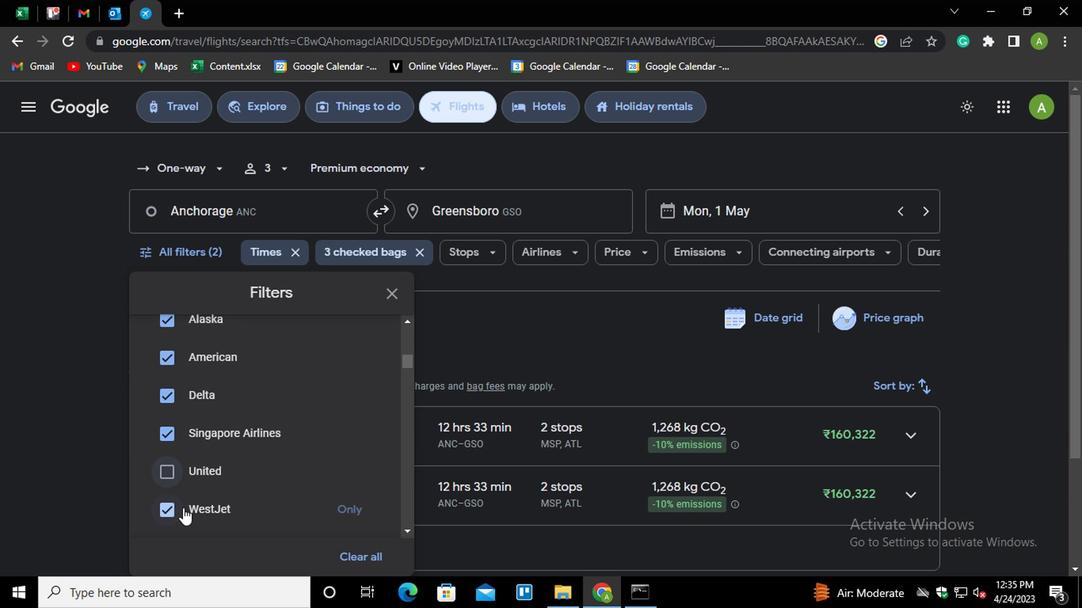 
Action: Mouse moved to (170, 400)
Screenshot: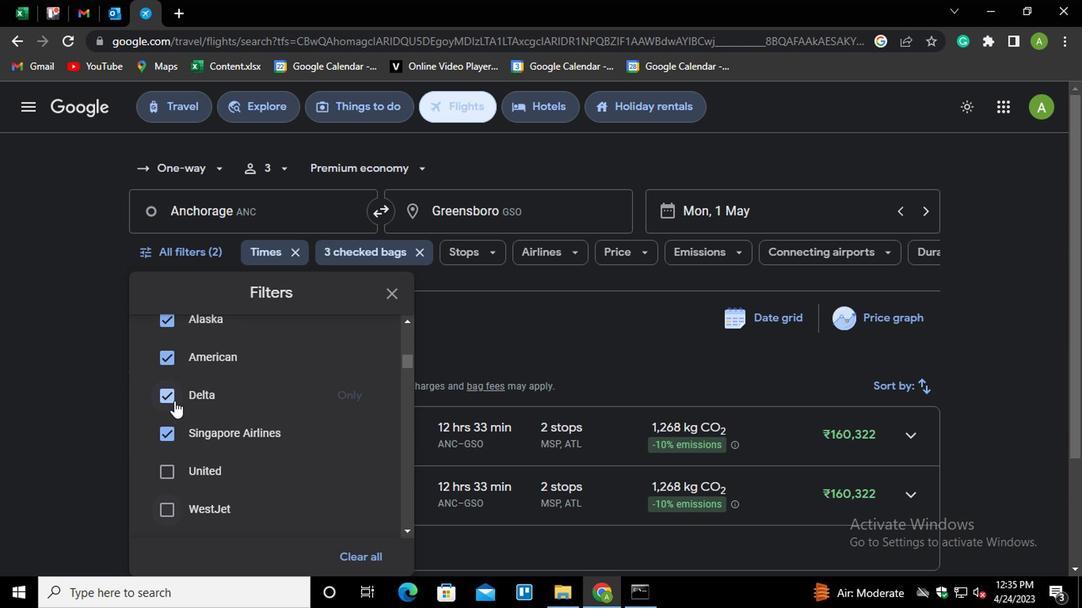 
Action: Mouse pressed left at (170, 400)
Screenshot: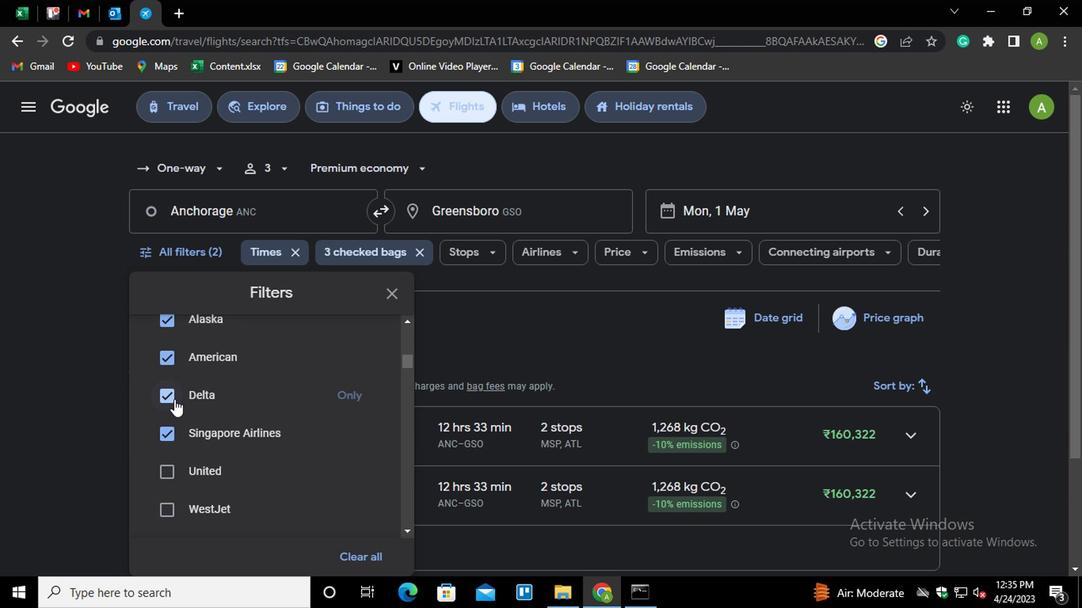 
Action: Mouse moved to (165, 362)
Screenshot: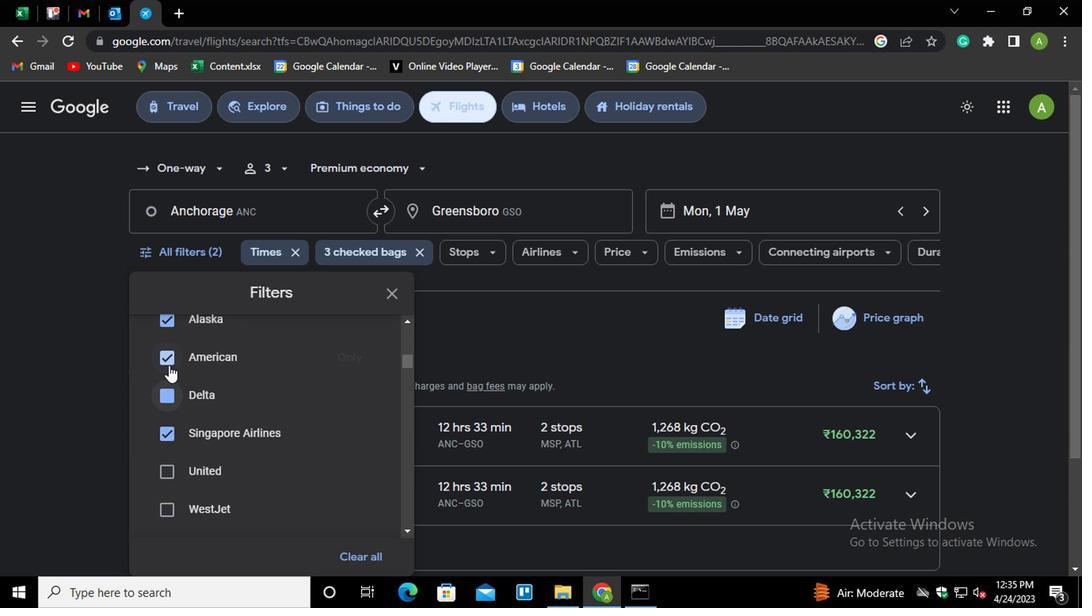 
Action: Mouse pressed left at (165, 362)
Screenshot: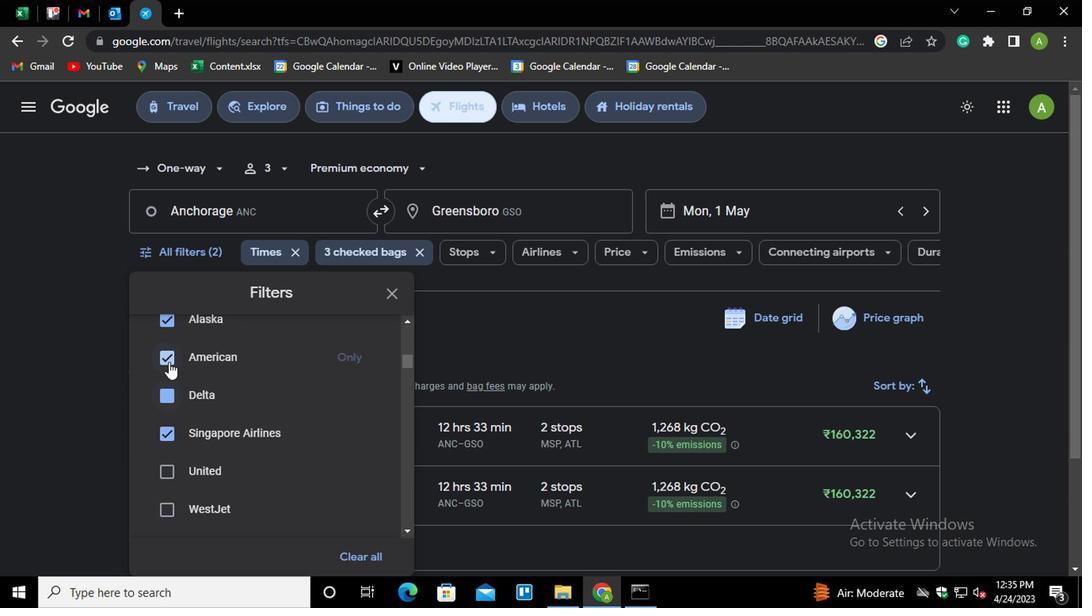 
Action: Mouse moved to (165, 332)
Screenshot: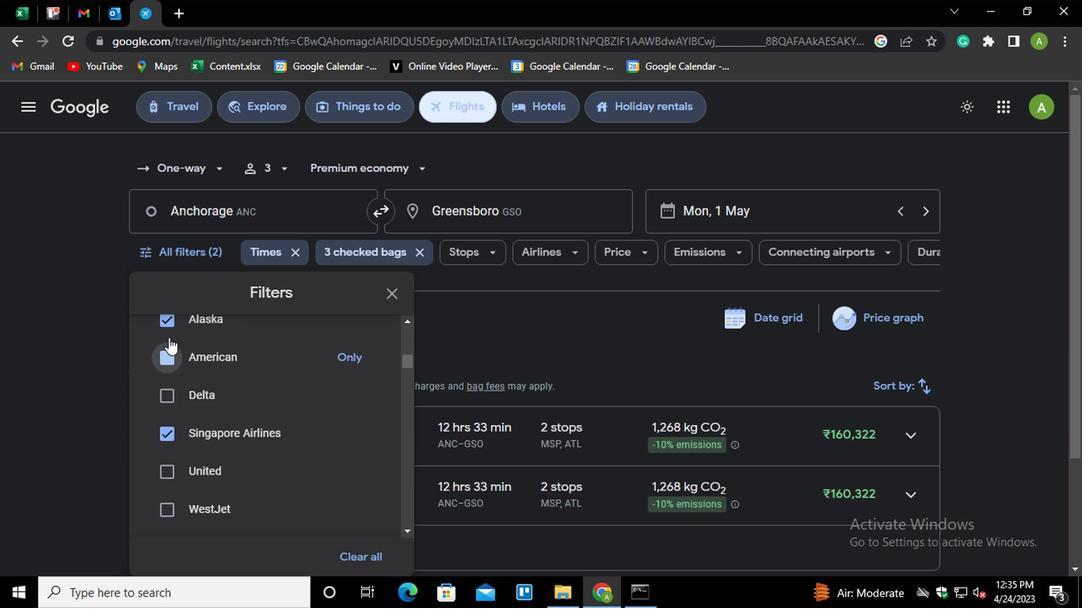 
Action: Mouse pressed left at (165, 332)
Screenshot: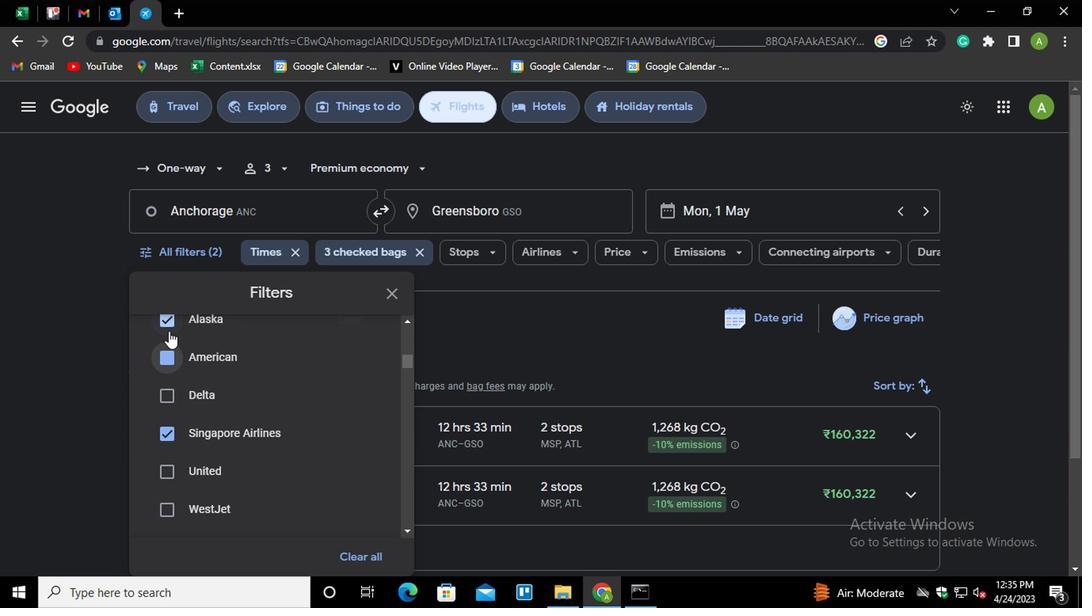 
Action: Mouse moved to (337, 417)
Screenshot: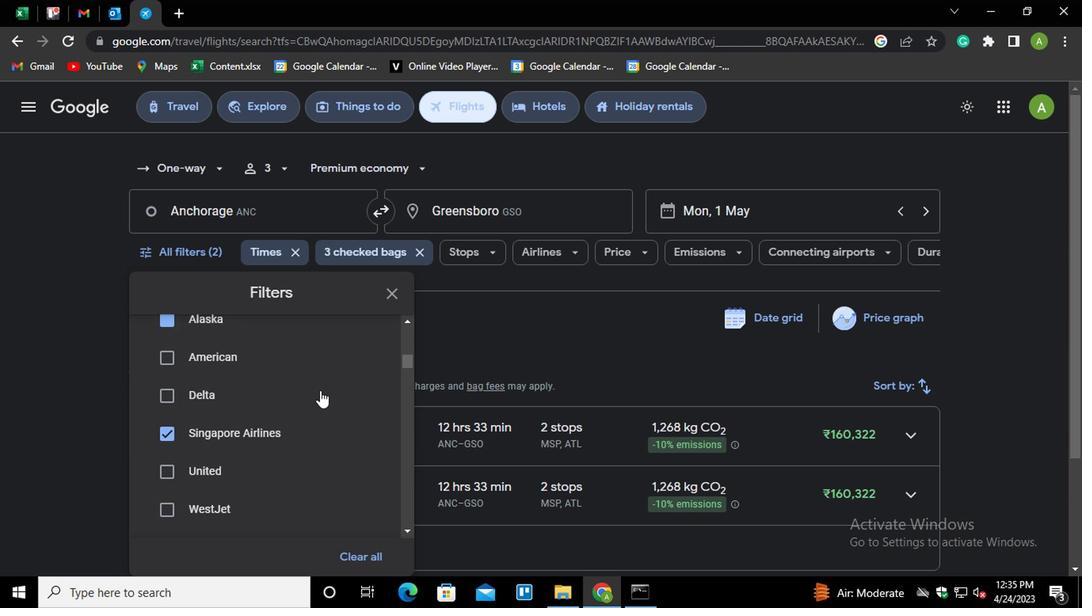 
Action: Mouse scrolled (337, 418) with delta (0, 1)
Screenshot: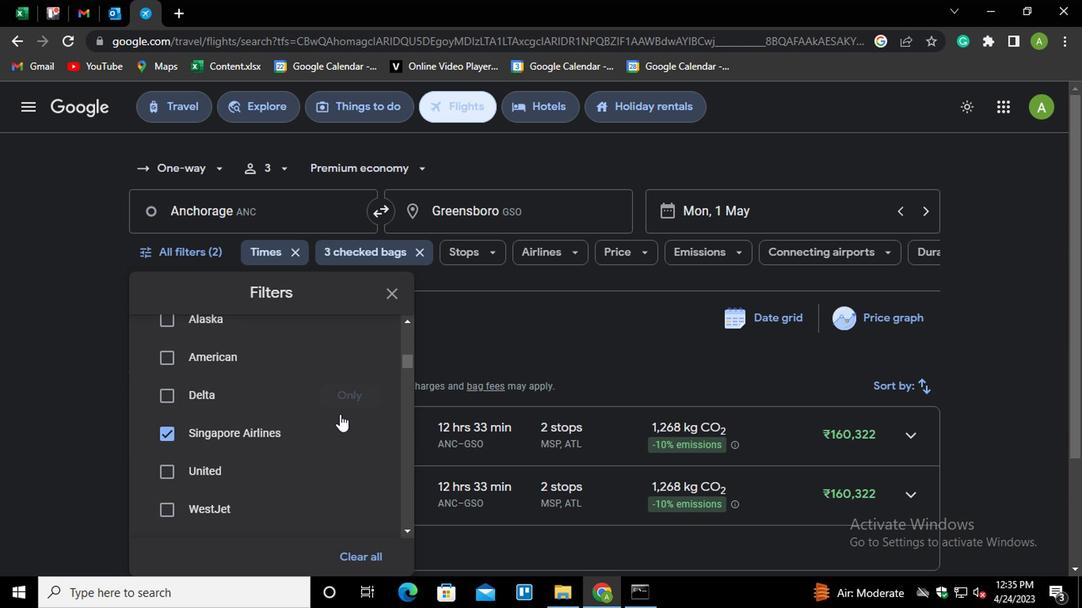 
Action: Mouse scrolled (337, 417) with delta (0, 0)
Screenshot: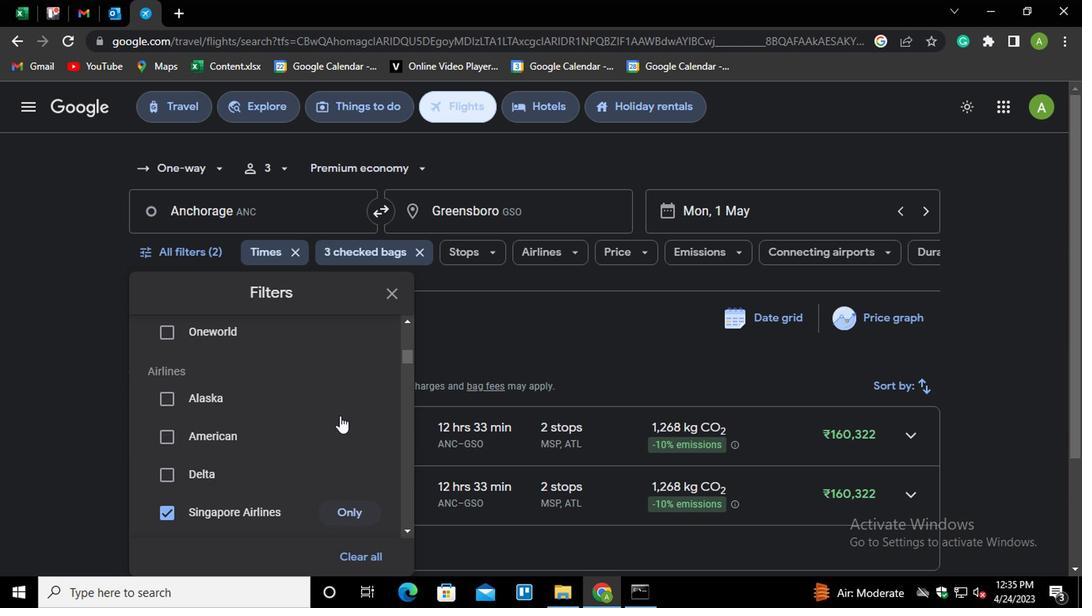 
Action: Mouse scrolled (337, 417) with delta (0, 0)
Screenshot: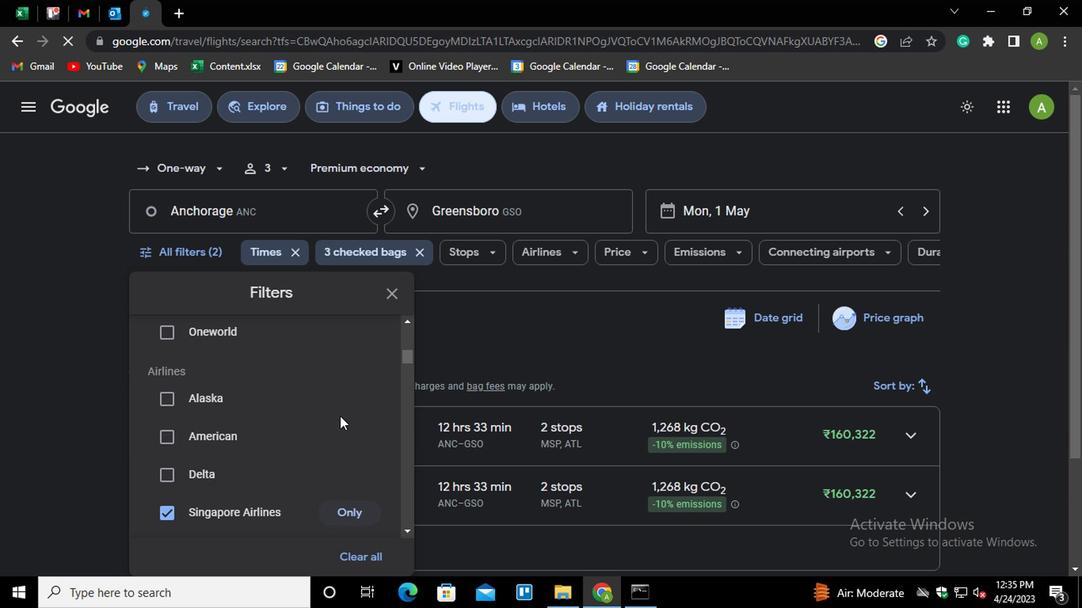 
Action: Mouse moved to (338, 418)
Screenshot: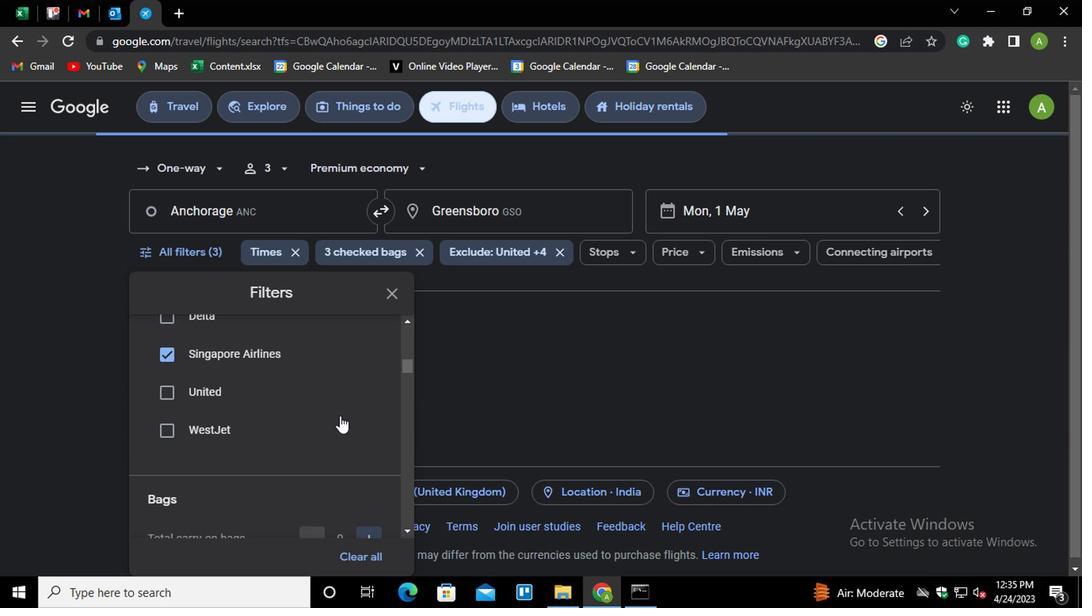 
Action: Mouse scrolled (338, 417) with delta (0, -1)
Screenshot: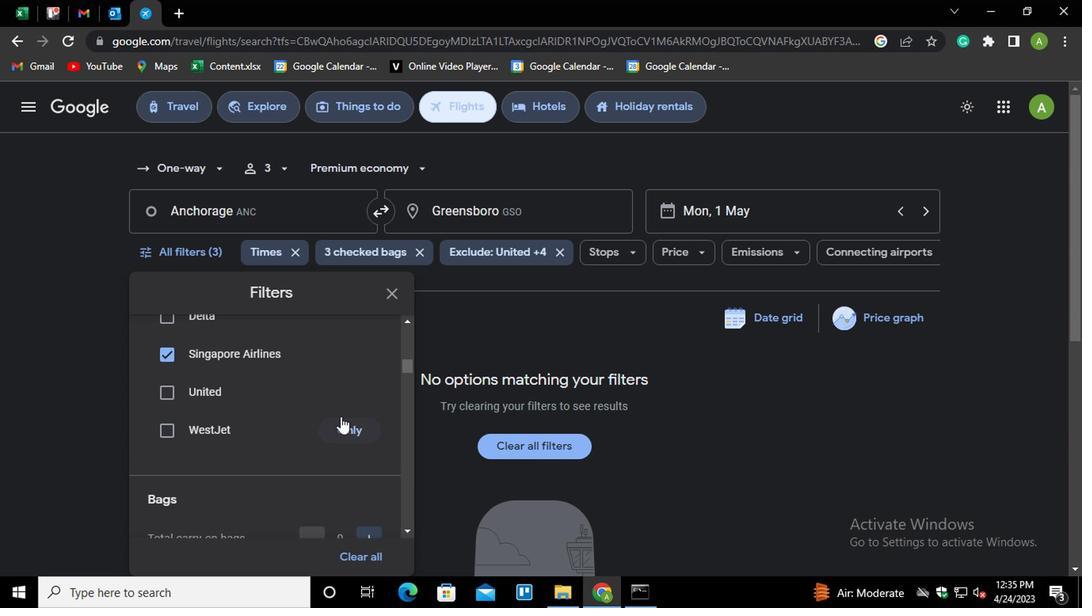 
Action: Mouse scrolled (338, 417) with delta (0, -1)
Screenshot: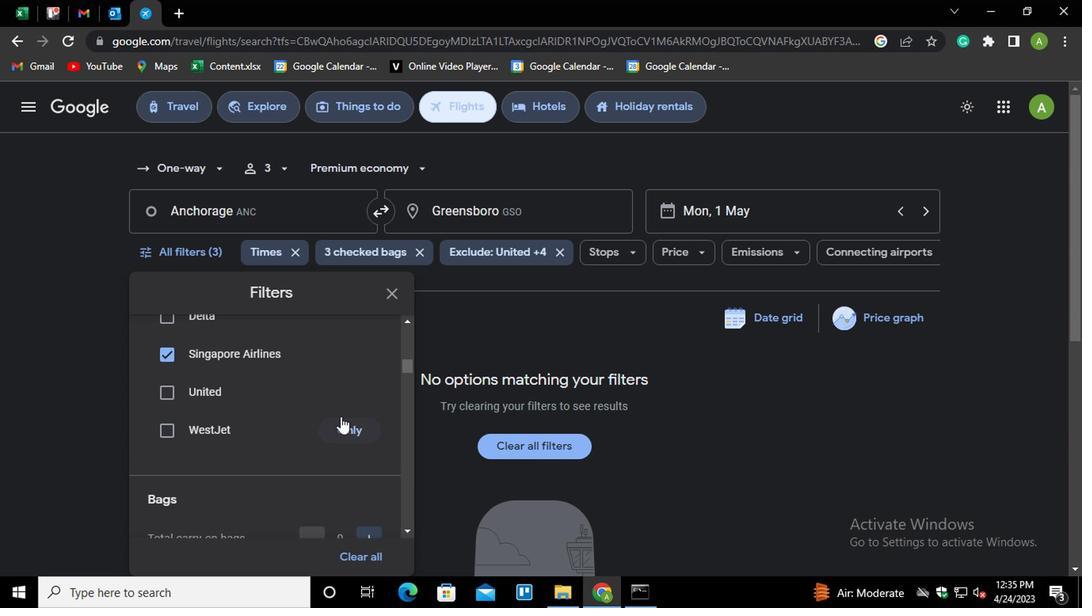 
Action: Mouse moved to (358, 419)
Screenshot: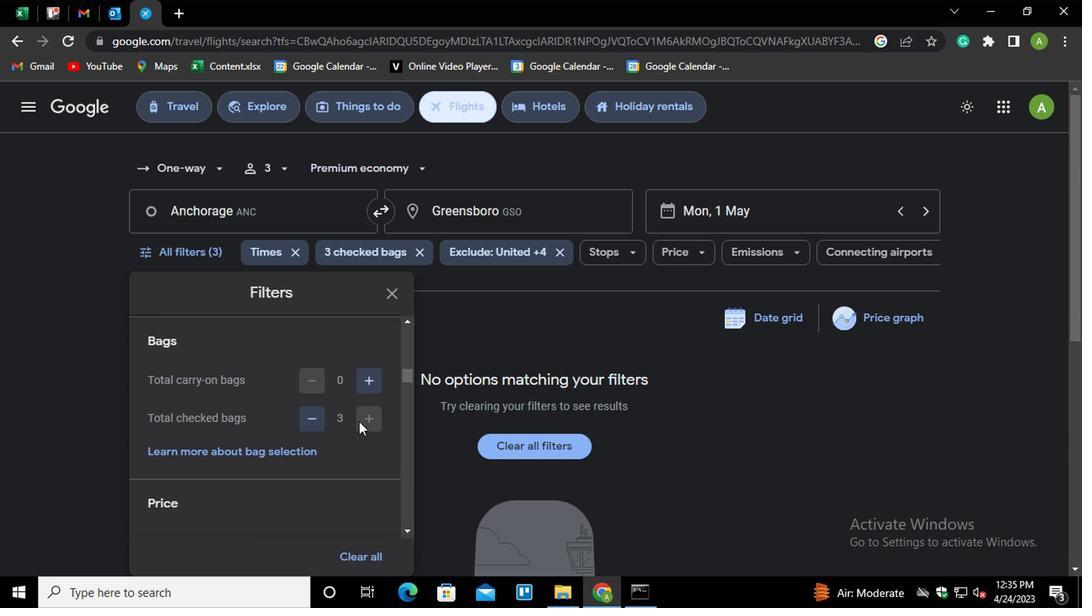 
Action: Mouse pressed left at (358, 419)
Screenshot: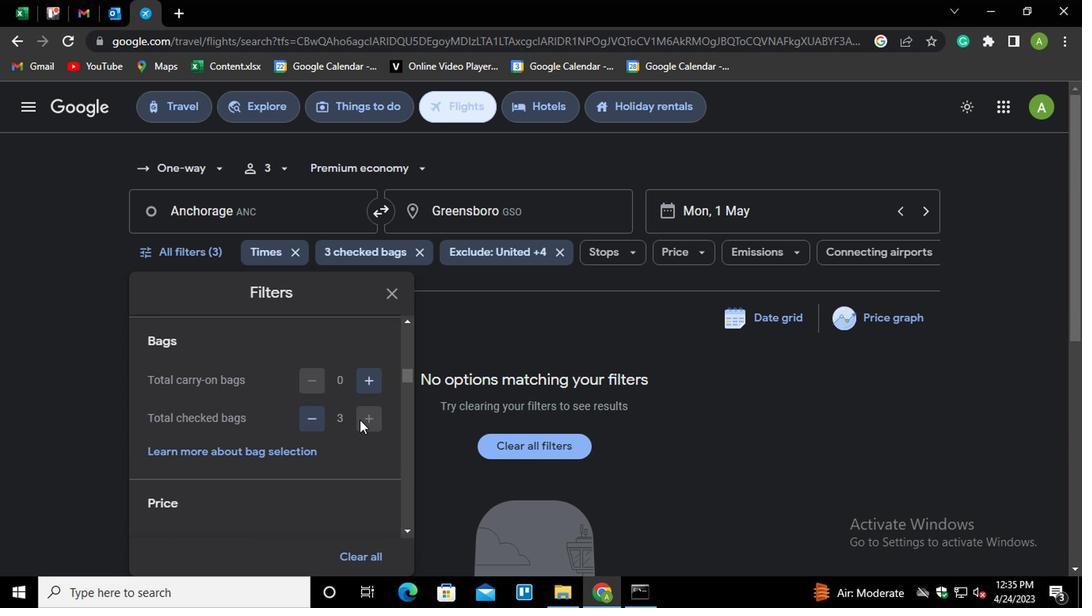 
Action: Mouse pressed left at (358, 419)
Screenshot: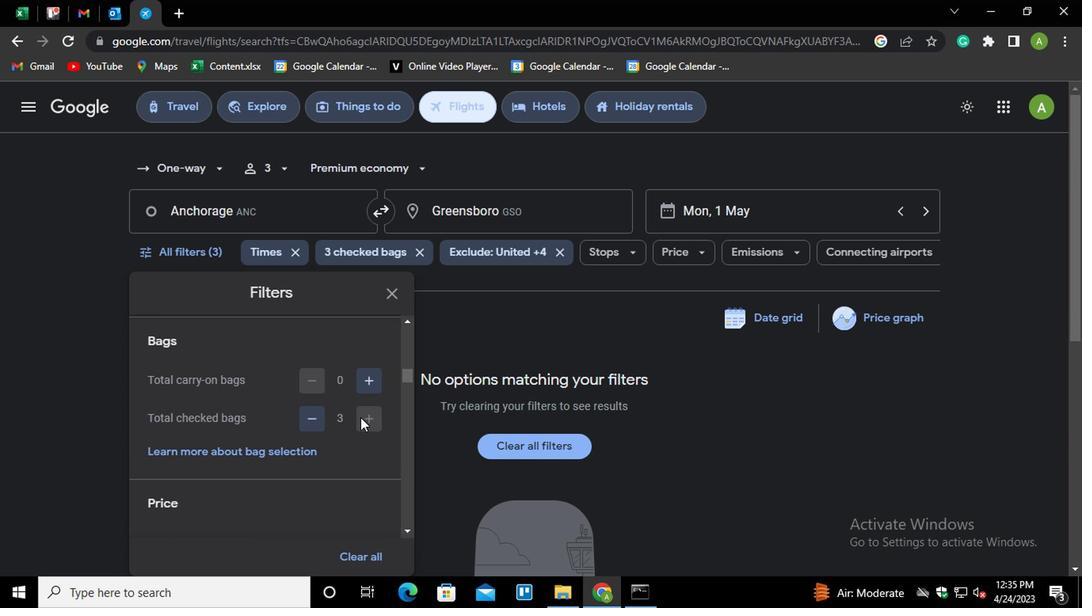 
Action: Mouse moved to (368, 419)
Screenshot: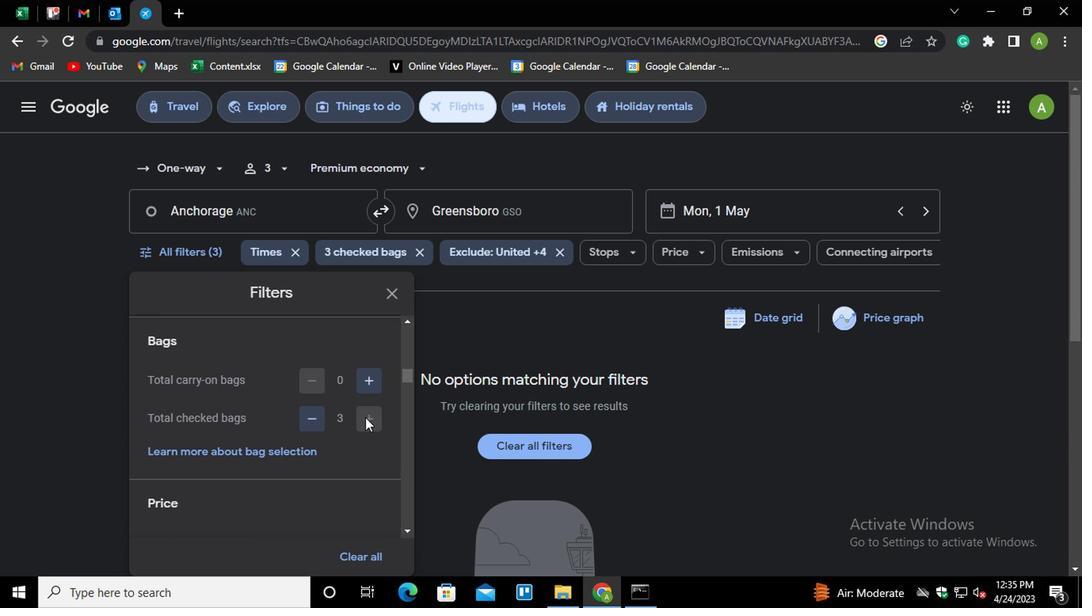 
Action: Mouse pressed left at (368, 419)
Screenshot: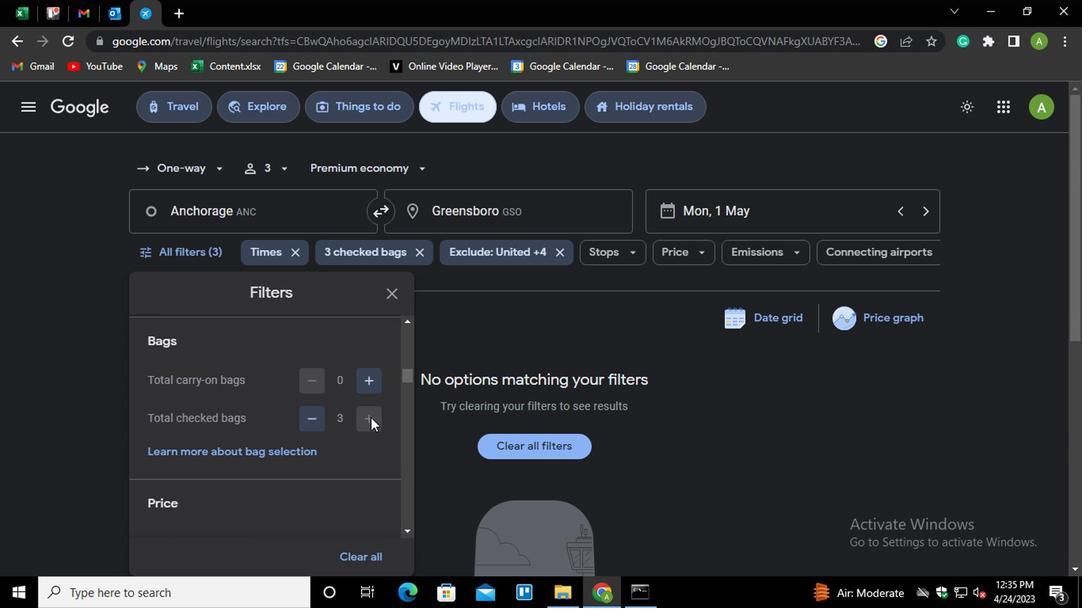 
Action: Mouse pressed left at (368, 419)
Screenshot: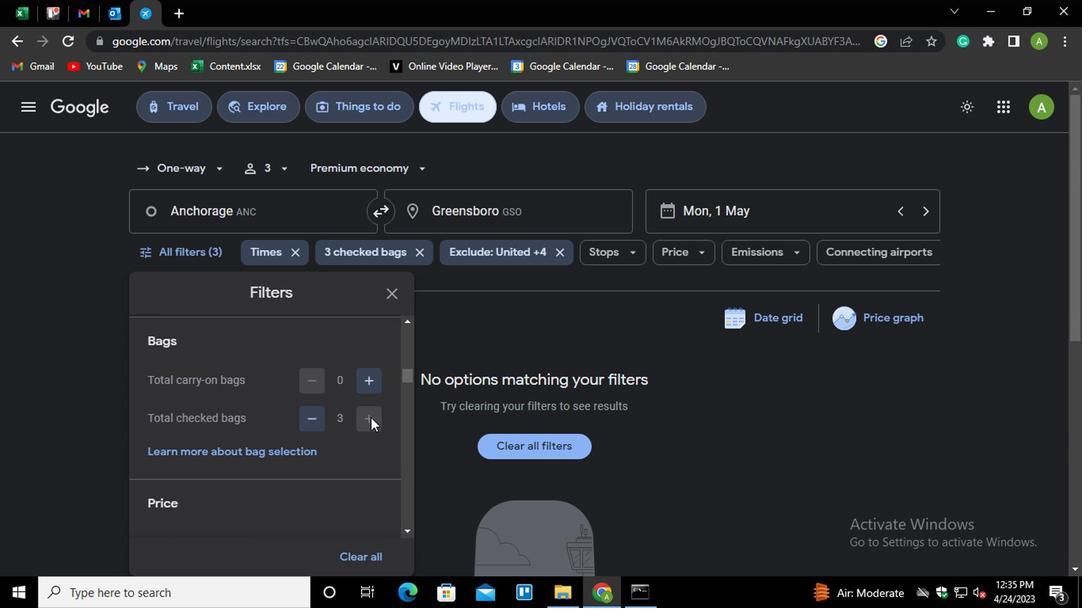 
Action: Mouse pressed left at (368, 419)
Screenshot: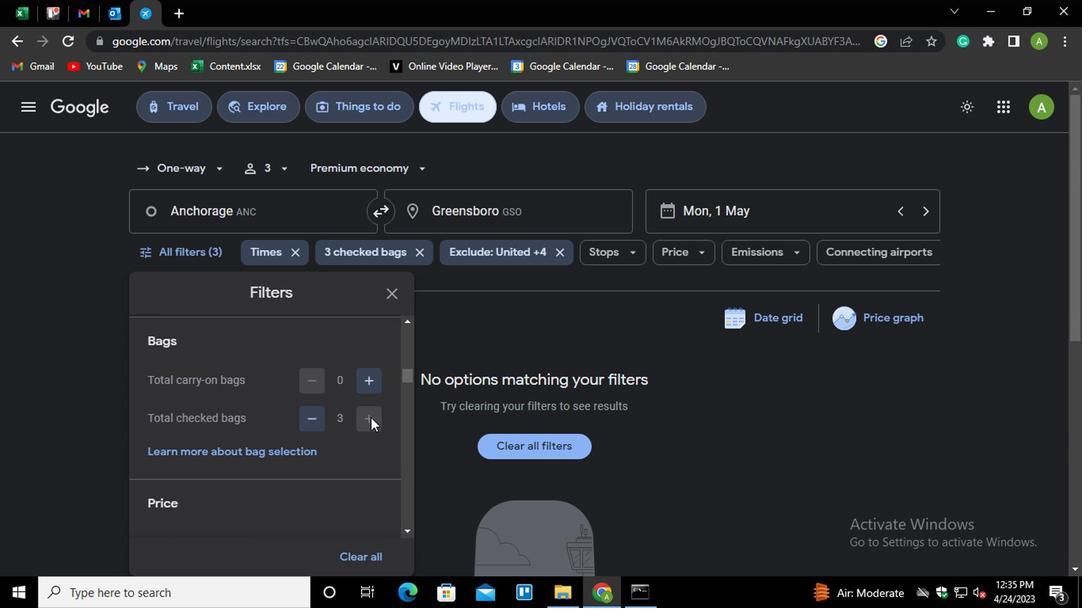 
Action: Mouse pressed left at (368, 419)
Screenshot: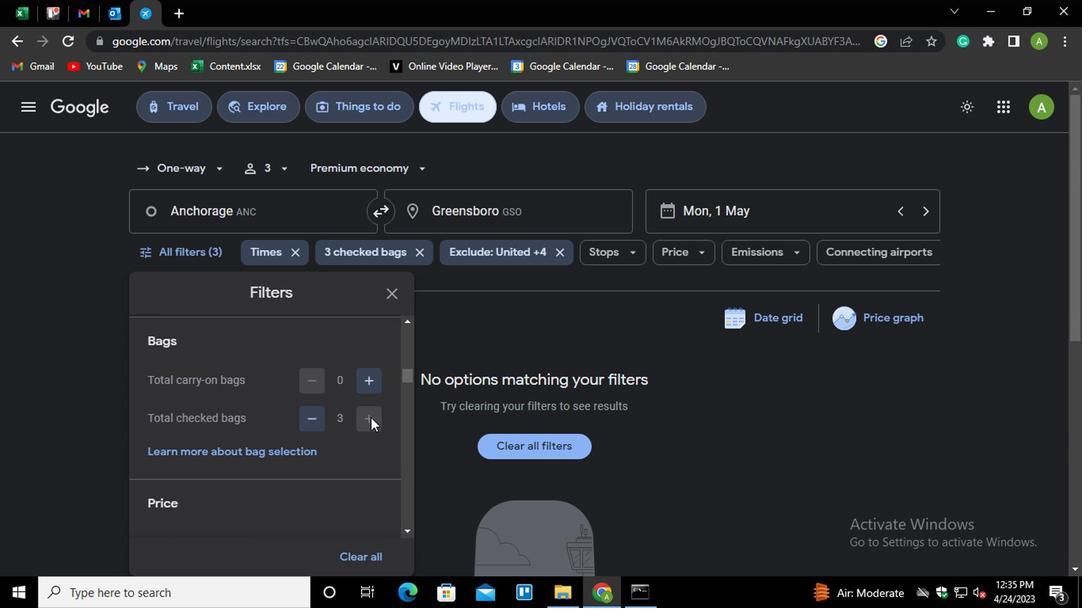 
Action: Mouse pressed left at (368, 419)
Screenshot: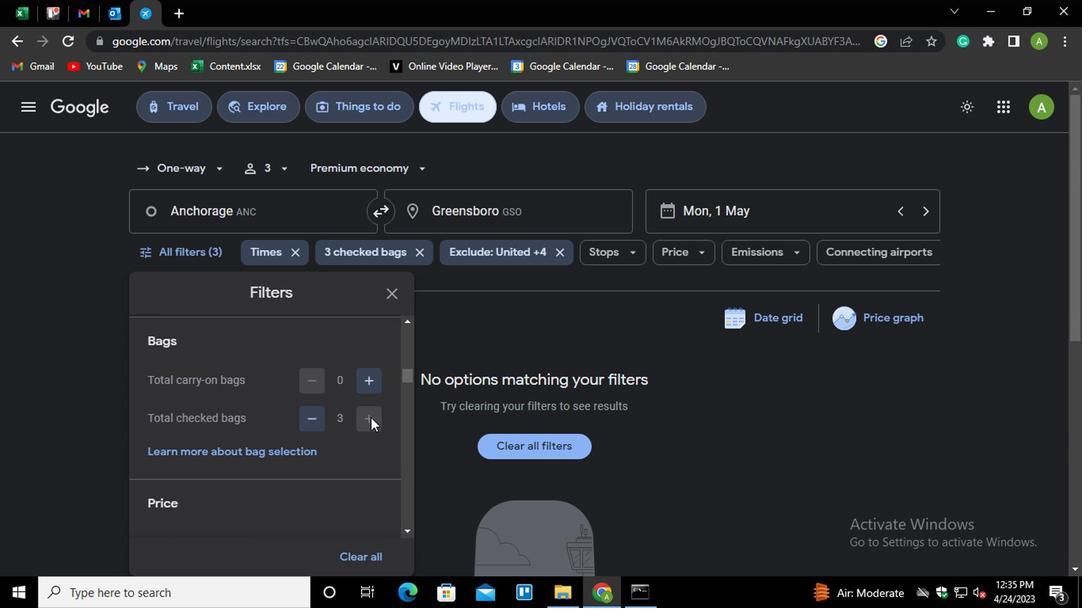 
Action: Mouse pressed left at (368, 419)
Screenshot: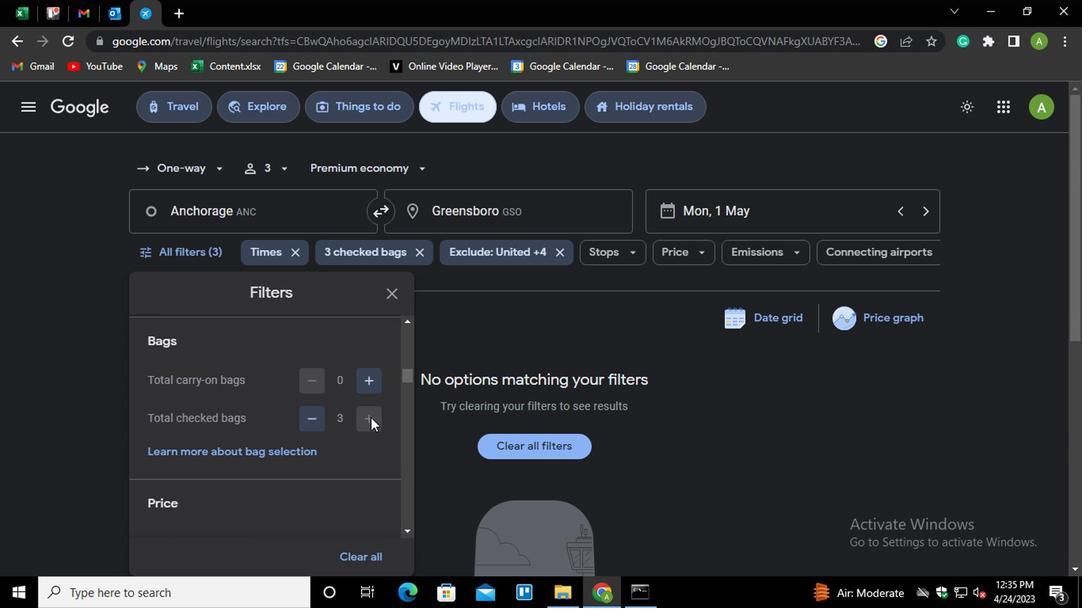 
Action: Mouse pressed left at (368, 419)
Screenshot: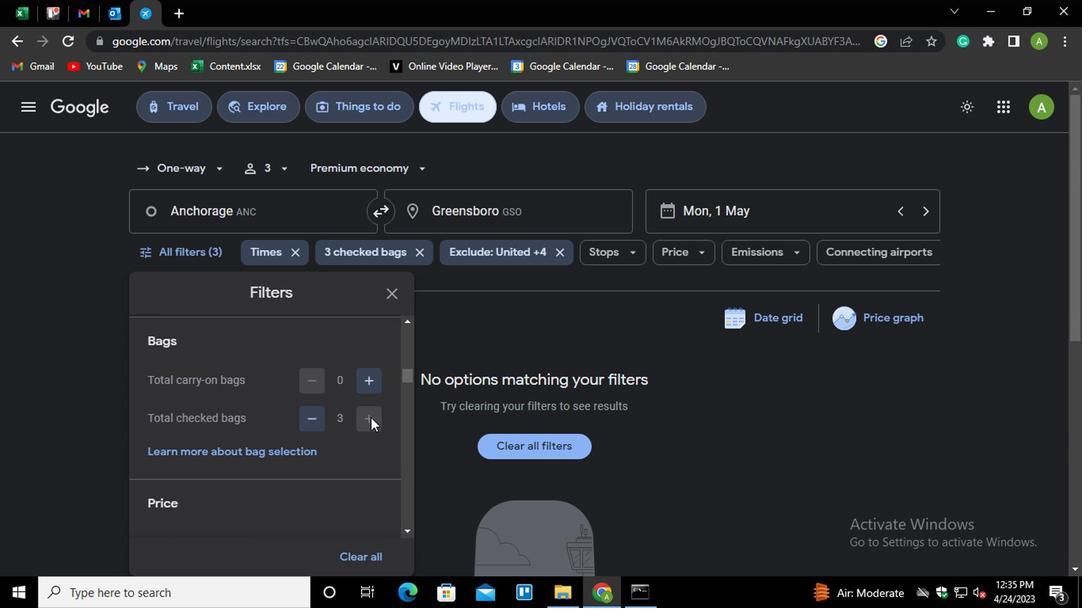 
Action: Mouse moved to (357, 476)
Screenshot: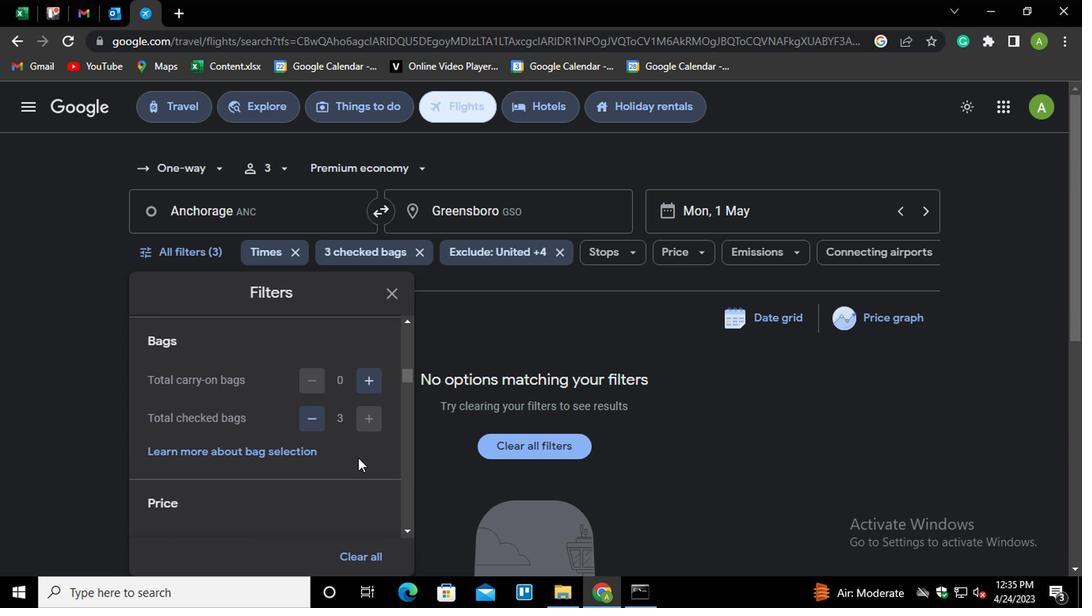 
Action: Mouse scrolled (357, 476) with delta (0, 0)
Screenshot: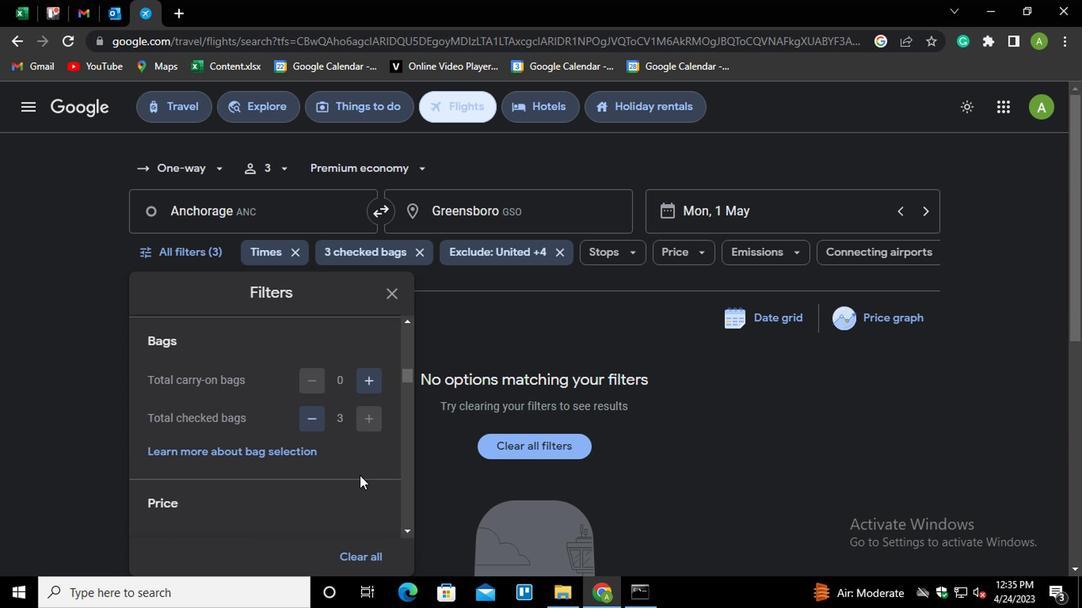 
Action: Mouse scrolled (357, 476) with delta (0, 0)
Screenshot: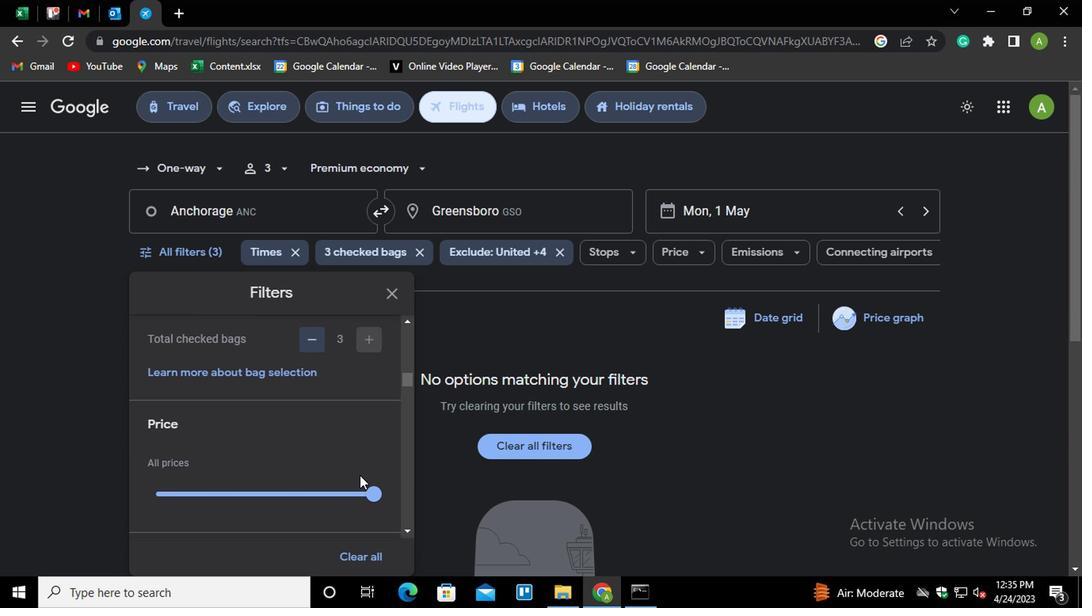 
Action: Mouse moved to (368, 417)
Screenshot: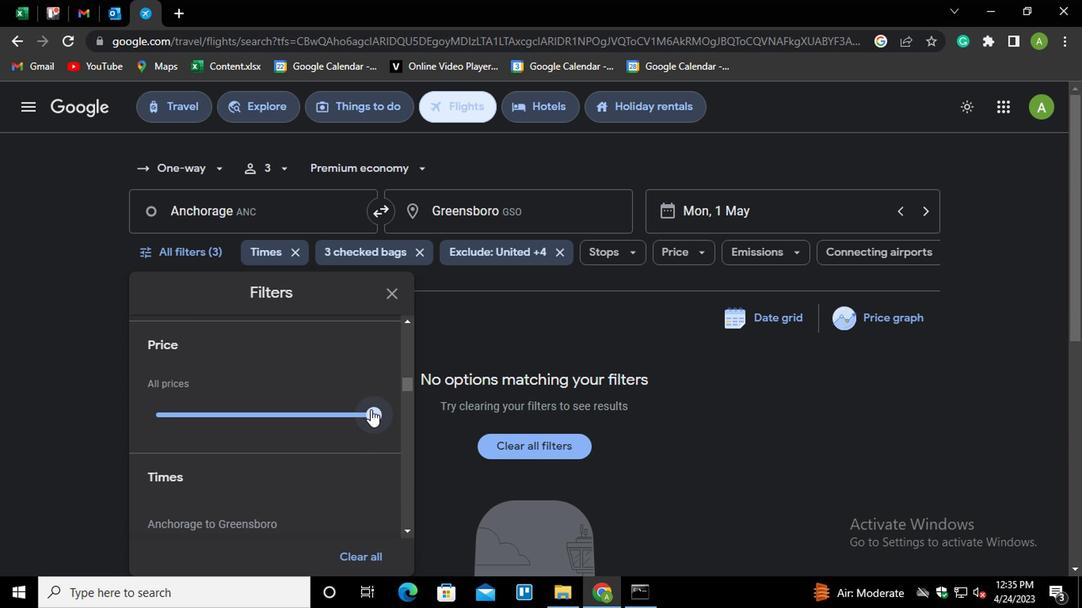 
Action: Mouse pressed left at (368, 417)
Screenshot: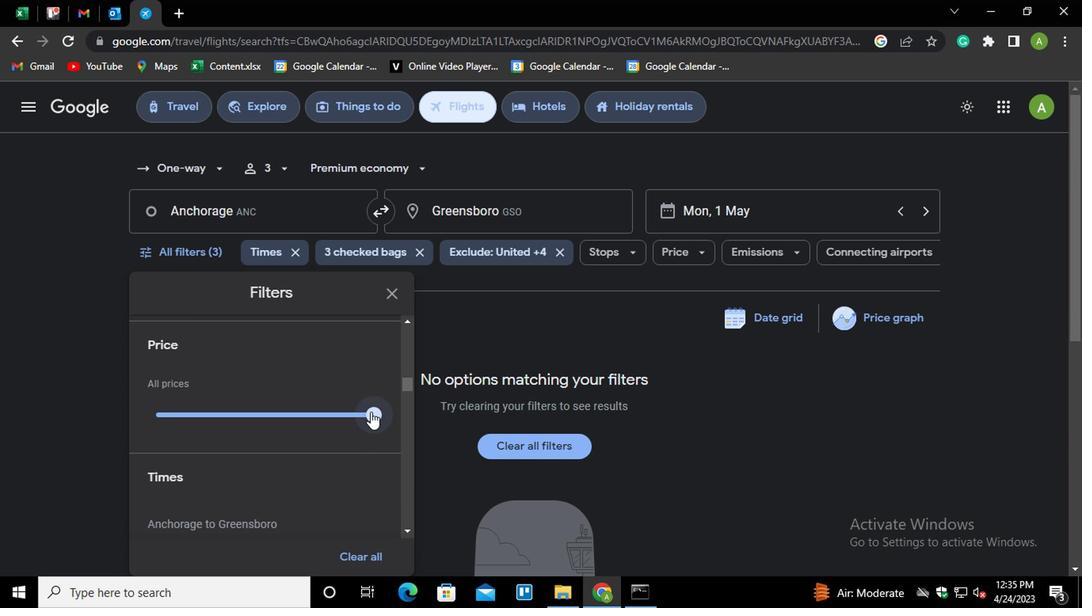 
Action: Mouse moved to (351, 491)
Screenshot: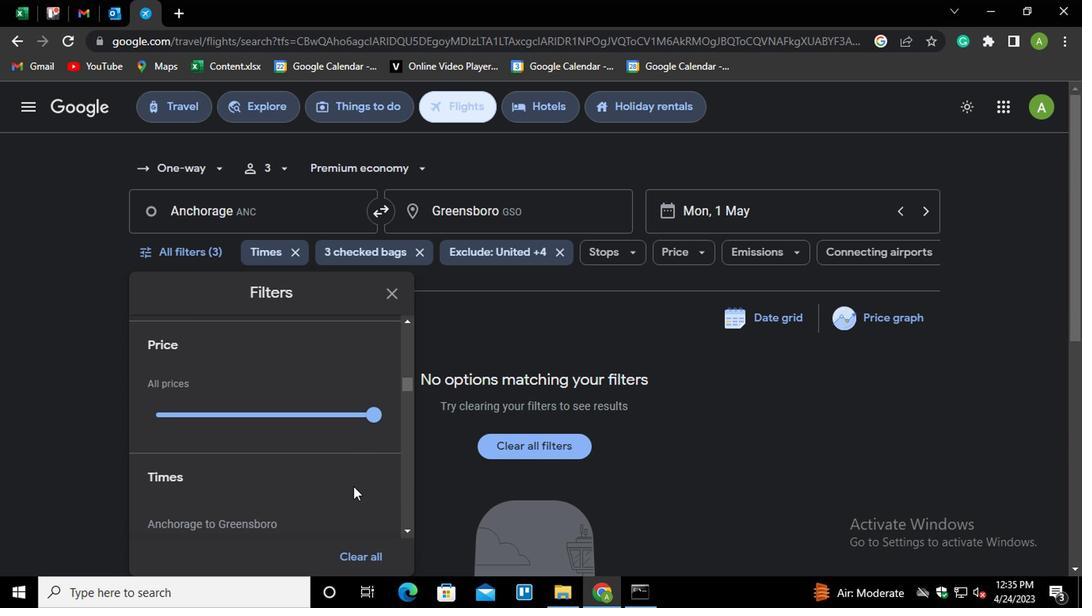 
Action: Mouse scrolled (351, 490) with delta (0, -1)
Screenshot: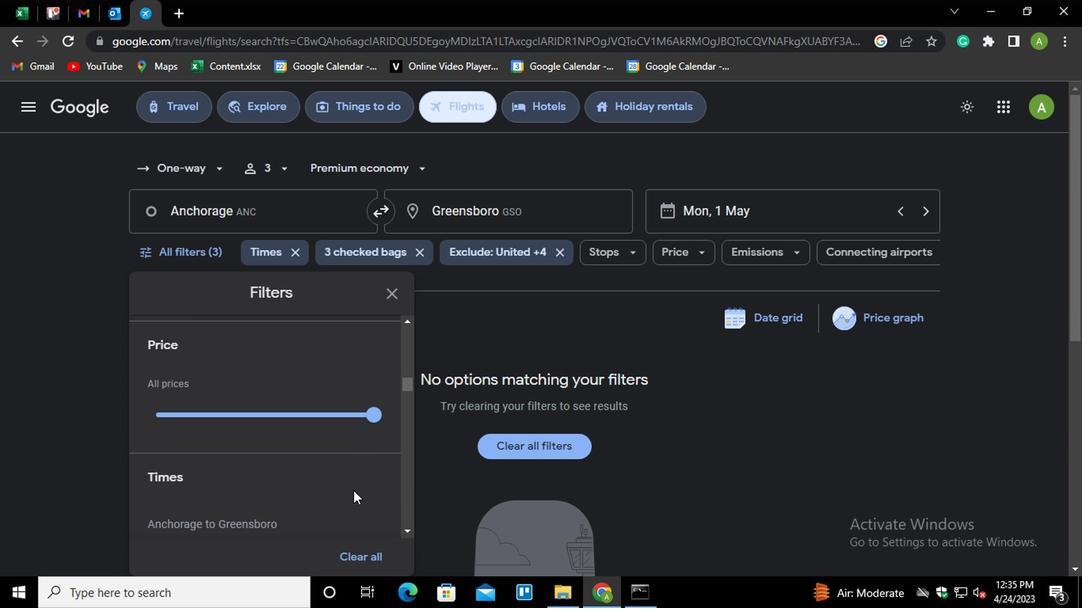 
Action: Mouse moved to (352, 491)
Screenshot: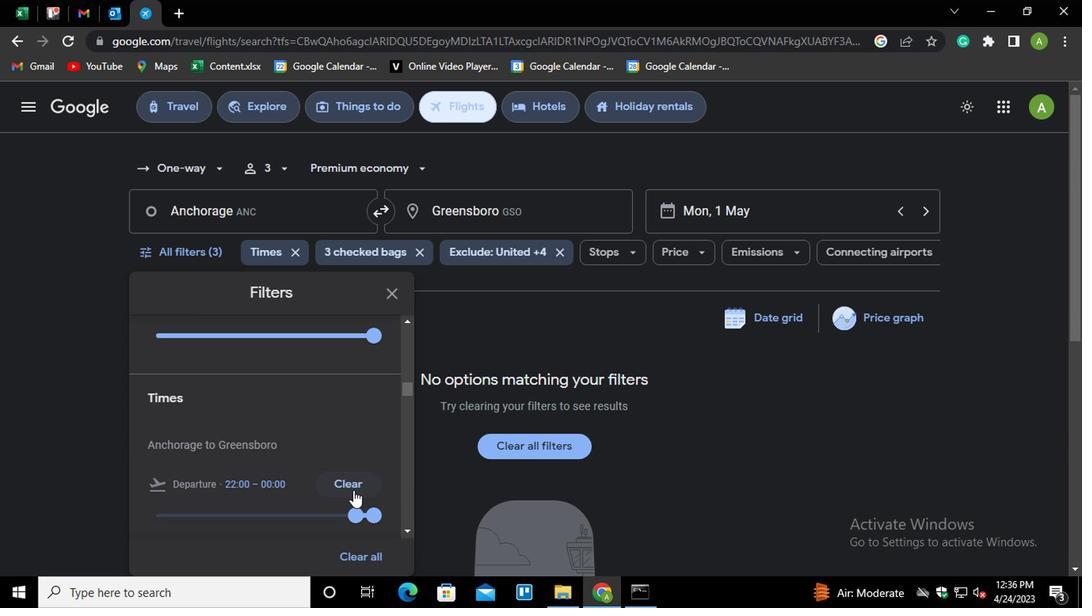 
Action: Mouse scrolled (352, 490) with delta (0, -1)
Screenshot: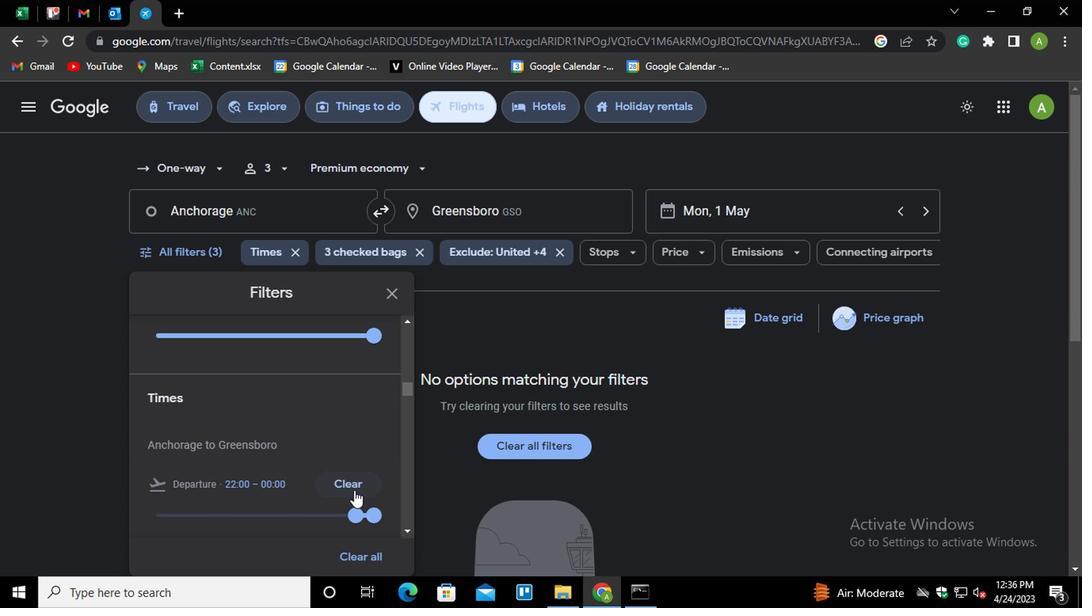 
Action: Mouse moved to (353, 440)
Screenshot: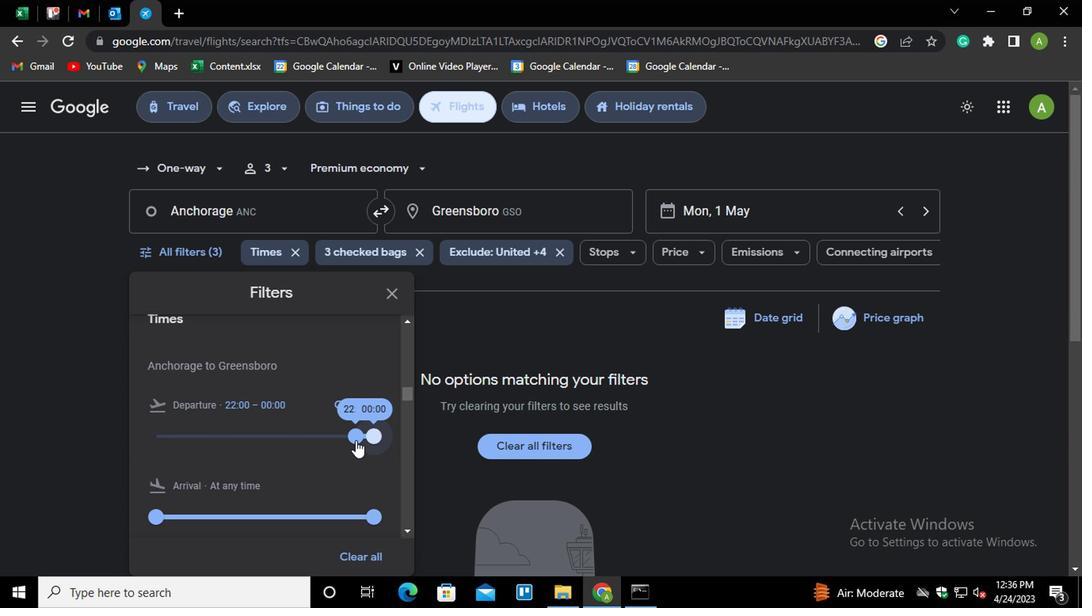 
Action: Mouse pressed left at (353, 440)
Screenshot: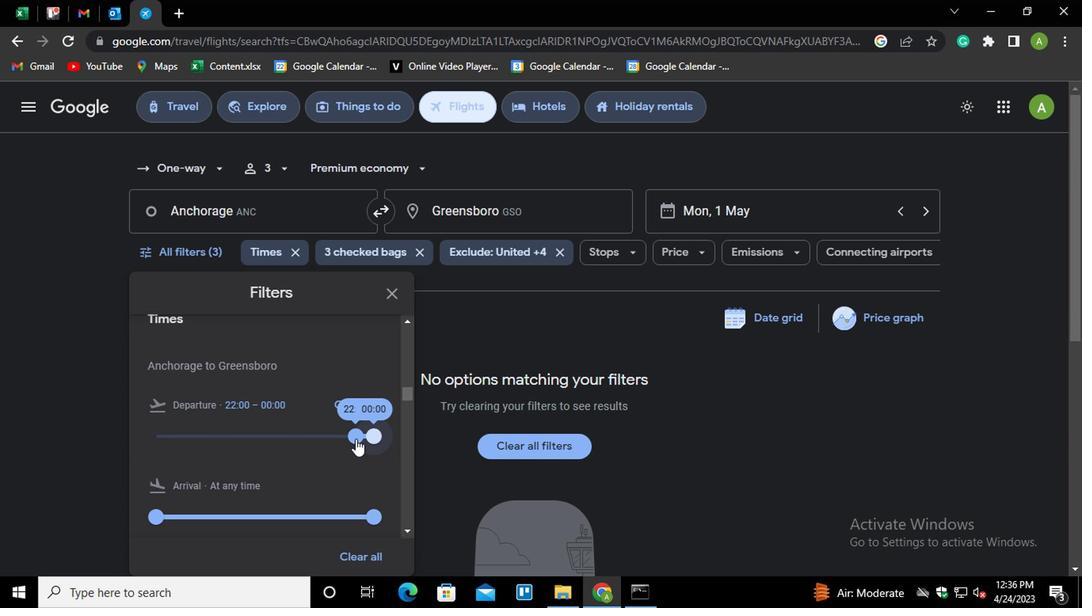 
Action: Mouse moved to (325, 493)
Screenshot: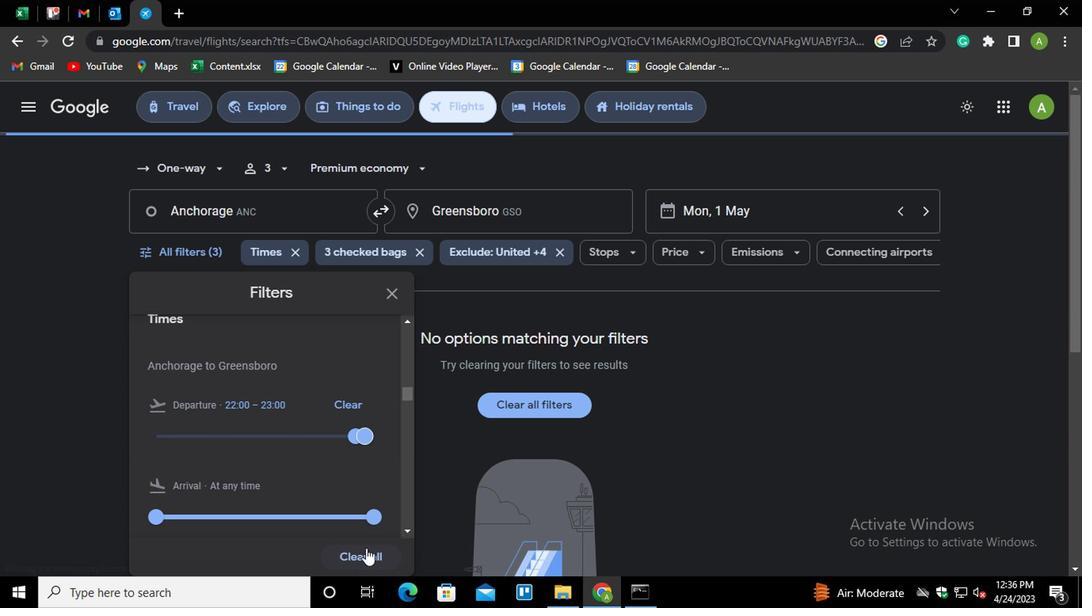 
Action: Mouse scrolled (325, 492) with delta (0, -1)
Screenshot: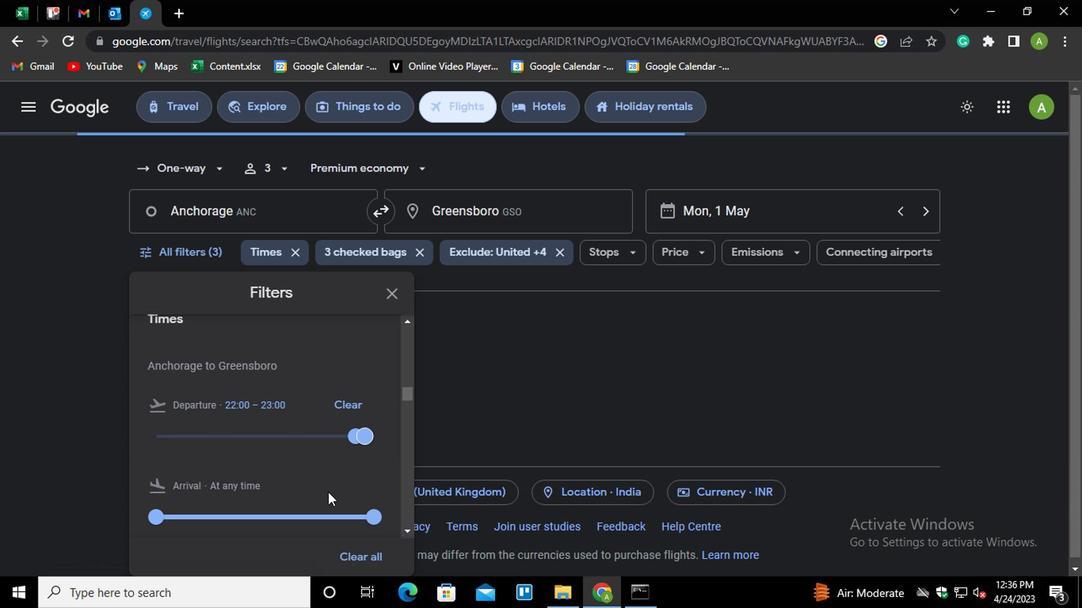 
Action: Mouse scrolled (325, 492) with delta (0, -1)
Screenshot: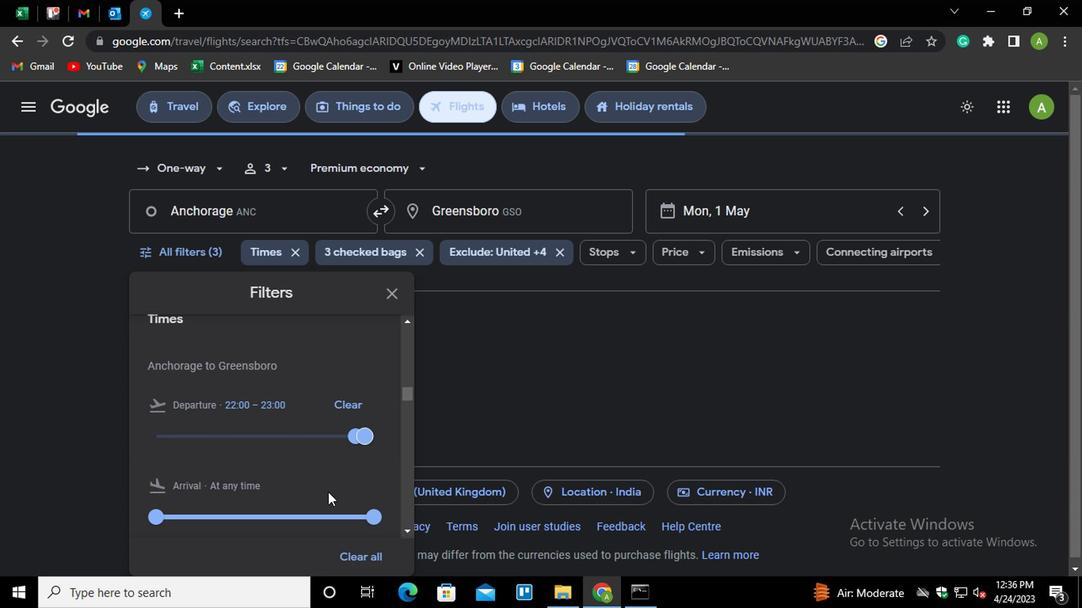 
Action: Mouse scrolled (325, 492) with delta (0, -1)
Screenshot: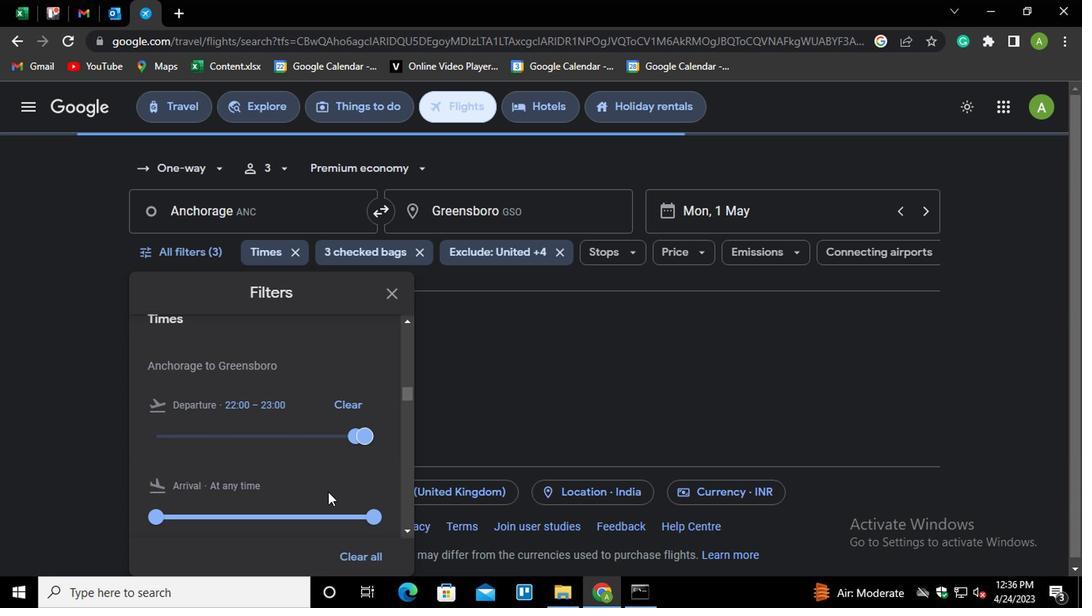 
Action: Mouse moved to (325, 493)
Screenshot: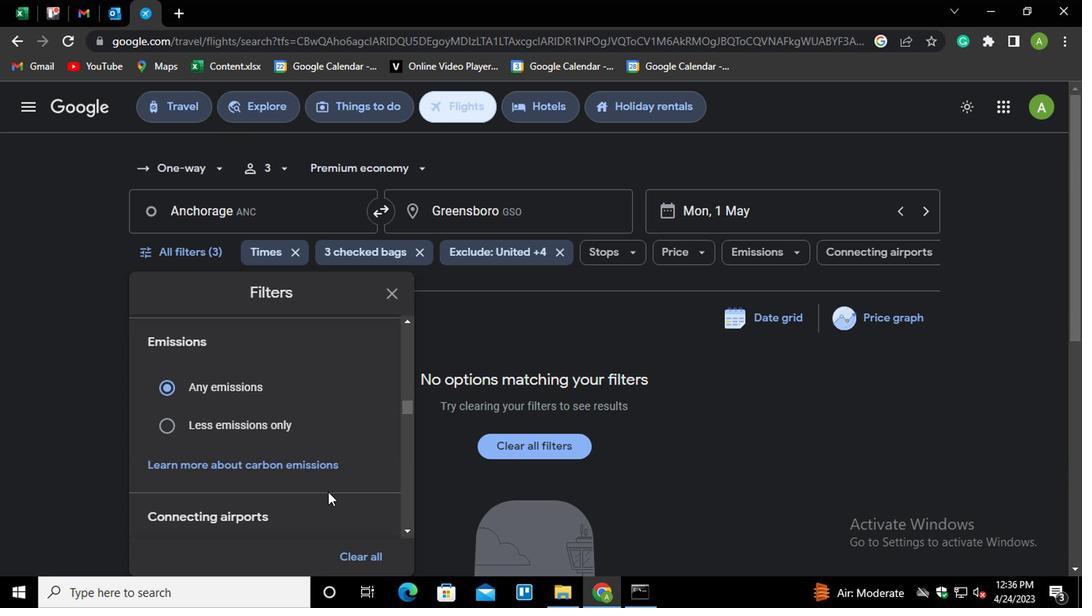 
Action: Mouse scrolled (325, 492) with delta (0, -1)
Screenshot: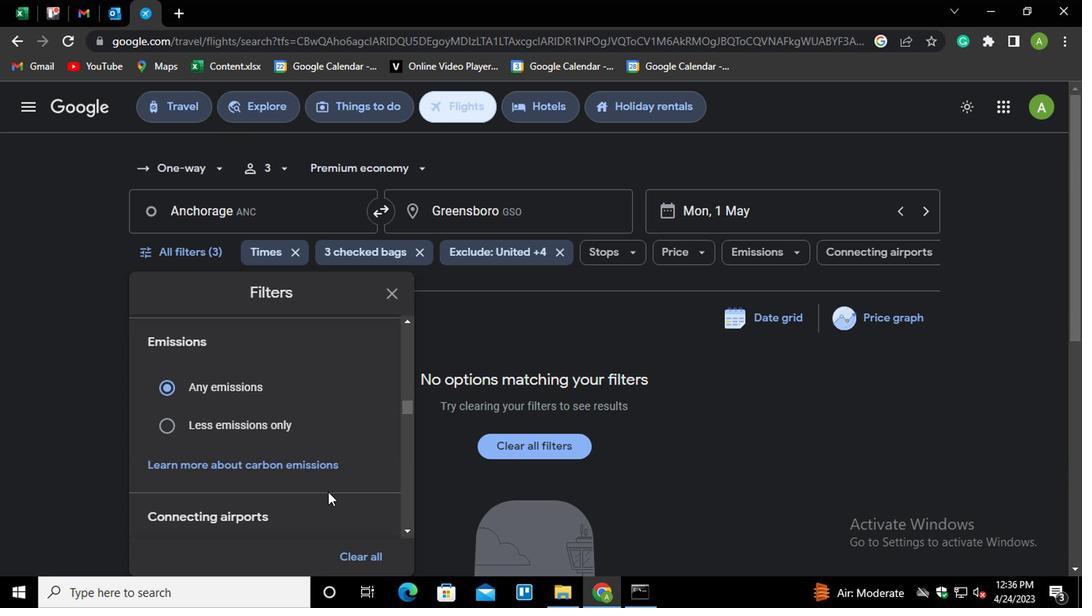 
Action: Mouse scrolled (325, 492) with delta (0, -1)
Screenshot: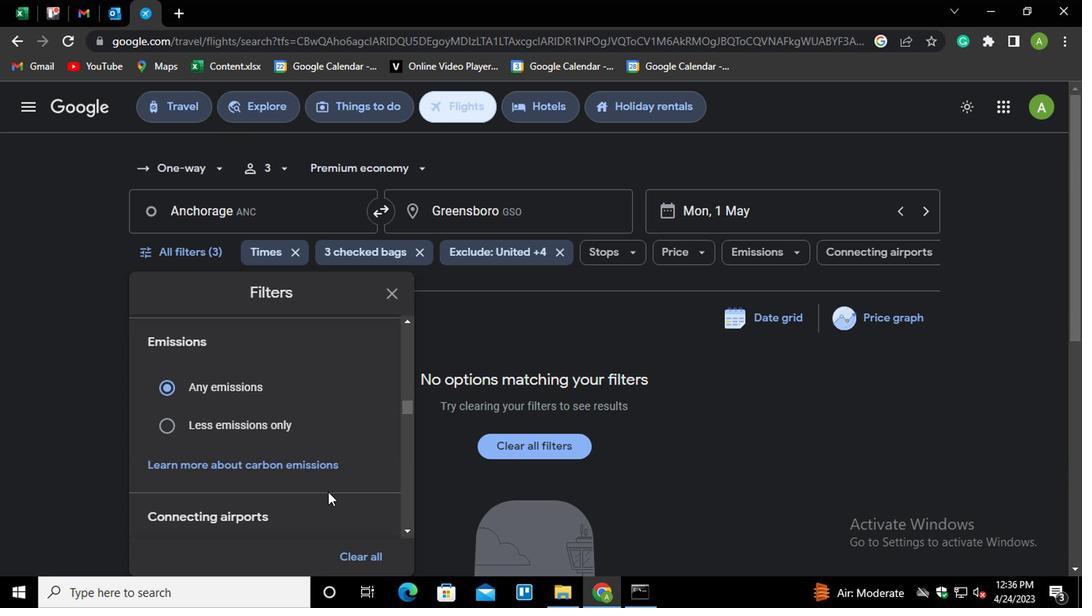 
Action: Mouse moved to (592, 344)
Screenshot: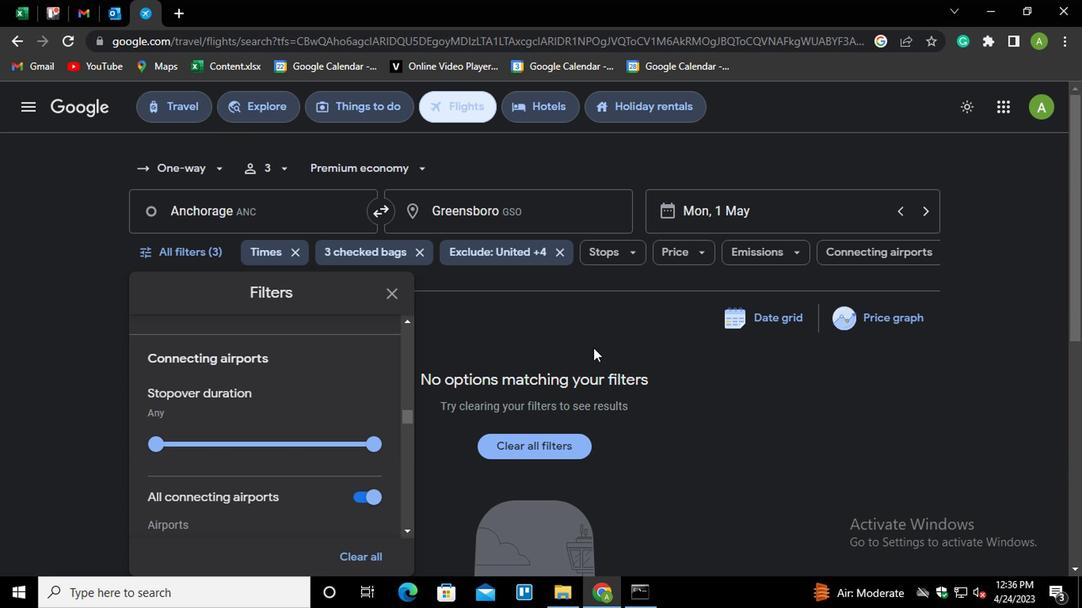 
Action: Mouse pressed left at (592, 344)
Screenshot: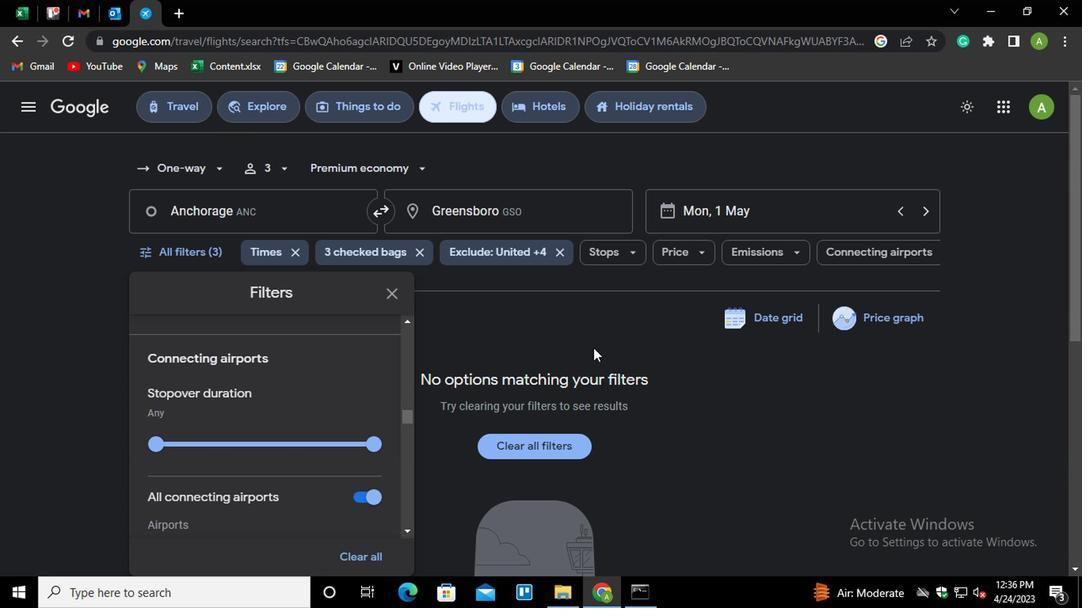 
